 Task: Add an event with the title Team Building Workshop: Enhancing Team Communication and Collaboration, date '2024/05/05', time 8:00 AM to 10:00 AMand add a description: Participants will develop skills for effectively resolving conflicts and managing disagreements within the team. They will learn strategies for active listening, empathy, and finding mutually beneficial solutions to conflicts.Select event color  Peacock . Add location for the event as: Delhi, India, logged in from the account softage.4@softage.netand send the event invitation to softage.9@softage.net and softage.10@softage.net. Set a reminder for the event Every weekday(Monday to Friday)
Action: Mouse moved to (98, 118)
Screenshot: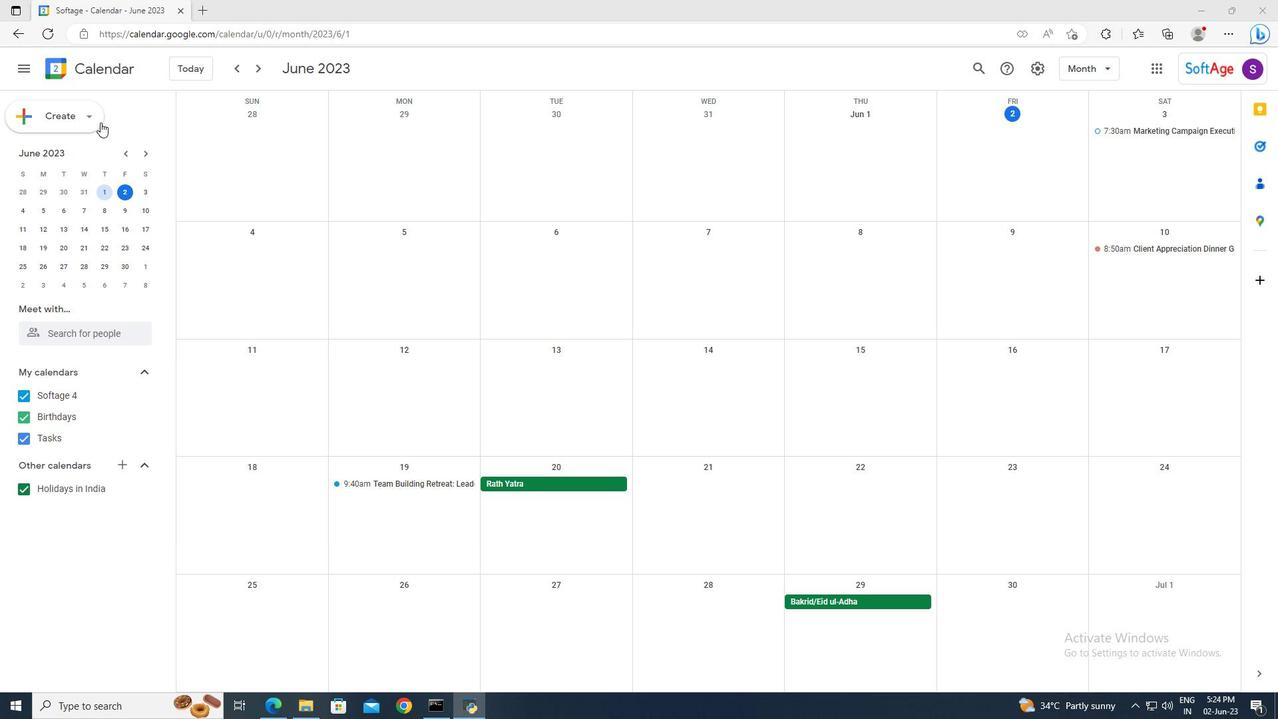 
Action: Mouse pressed left at (98, 118)
Screenshot: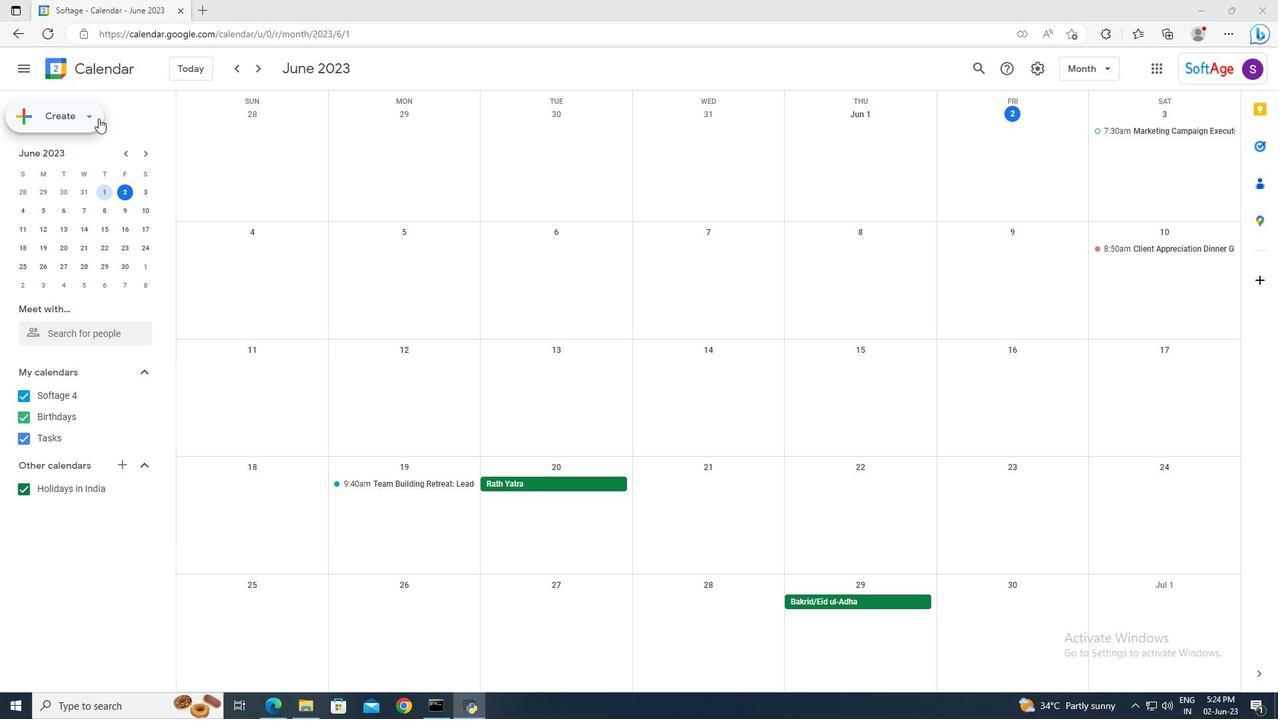 
Action: Mouse moved to (99, 151)
Screenshot: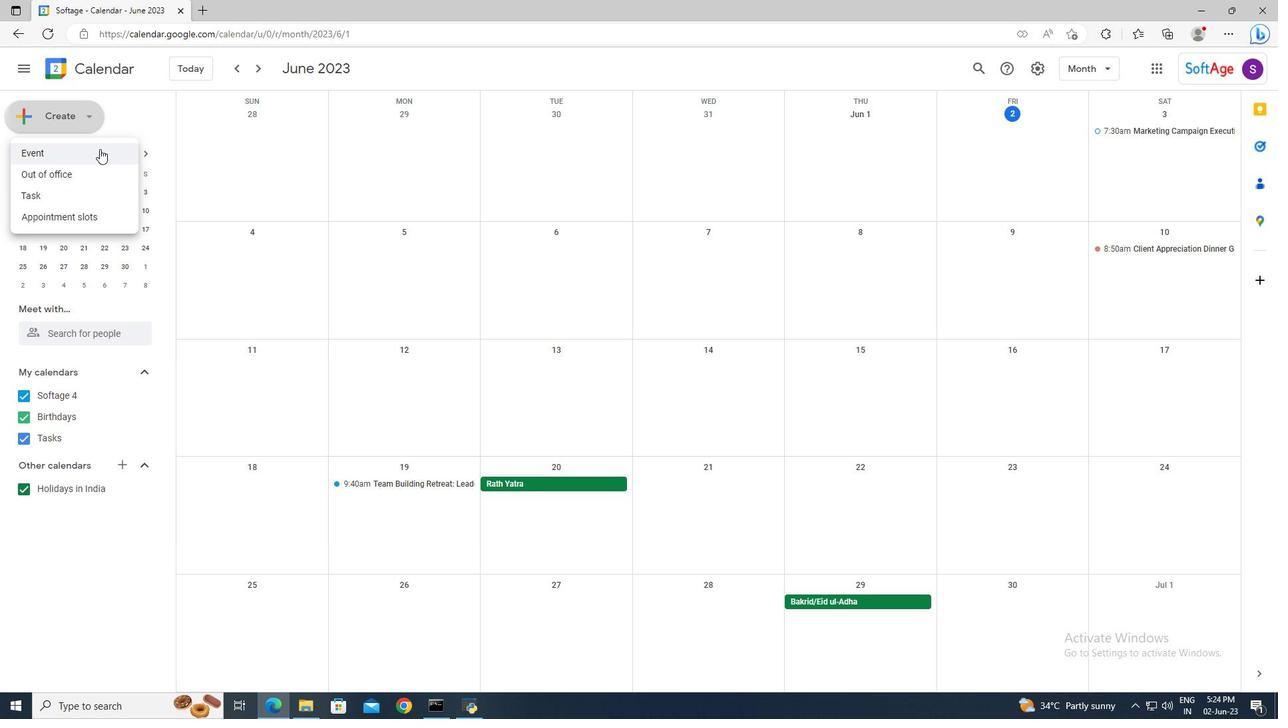 
Action: Mouse pressed left at (99, 151)
Screenshot: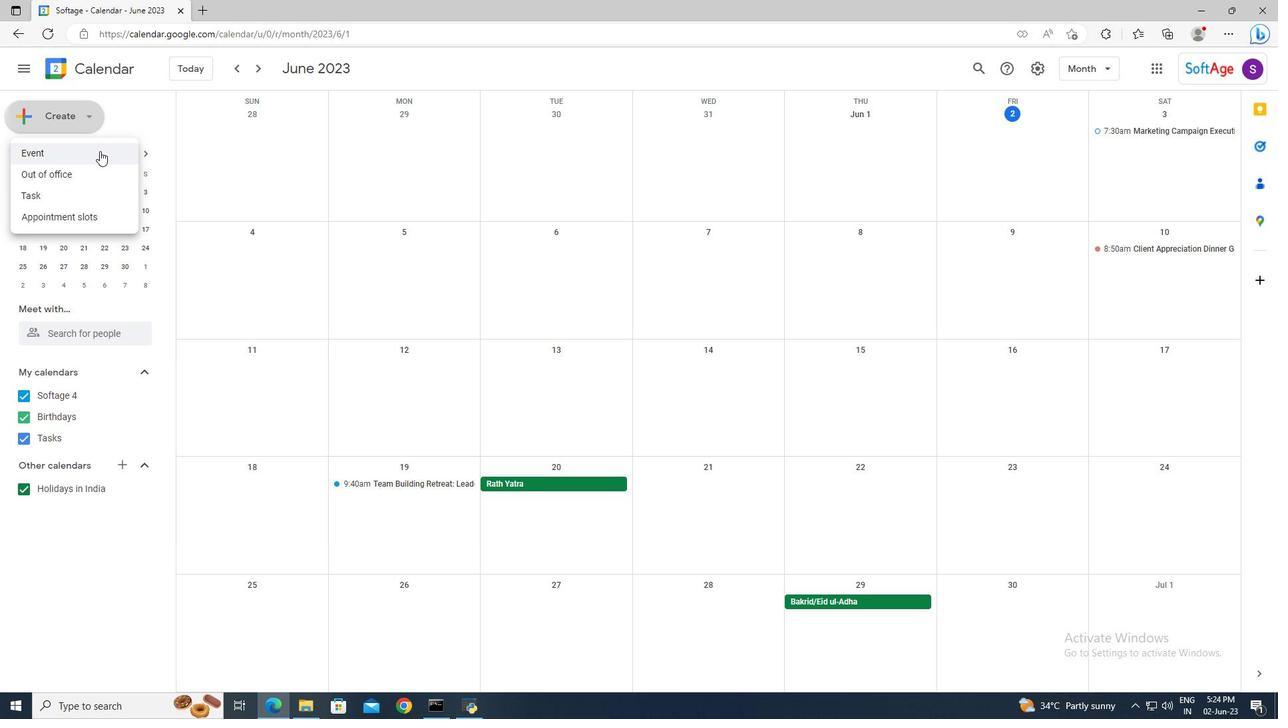 
Action: Mouse moved to (655, 447)
Screenshot: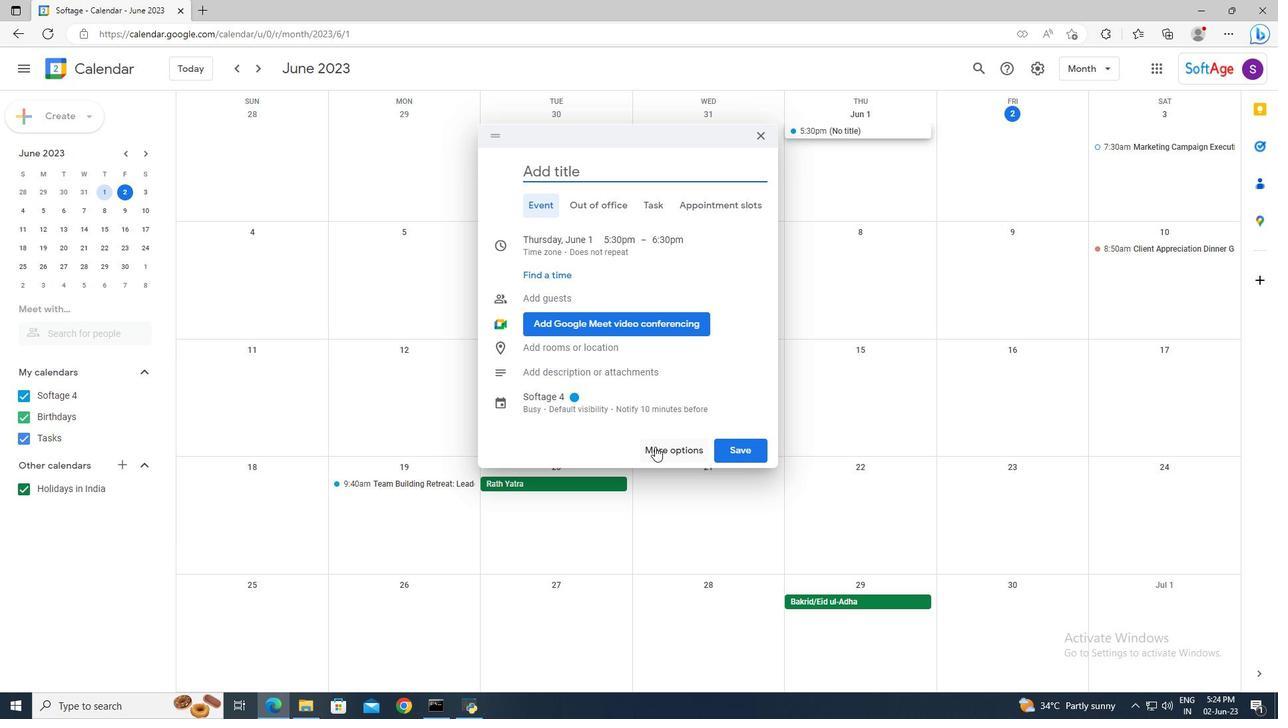 
Action: Mouse pressed left at (655, 447)
Screenshot: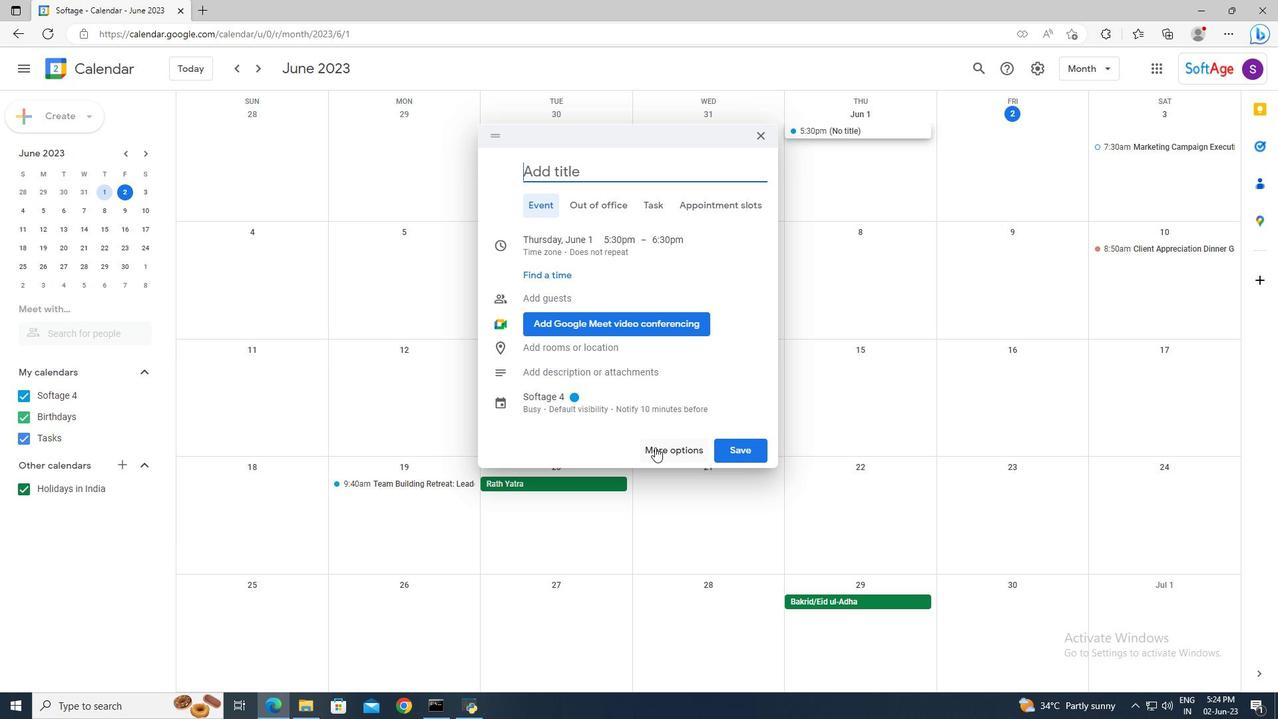 
Action: Mouse moved to (353, 82)
Screenshot: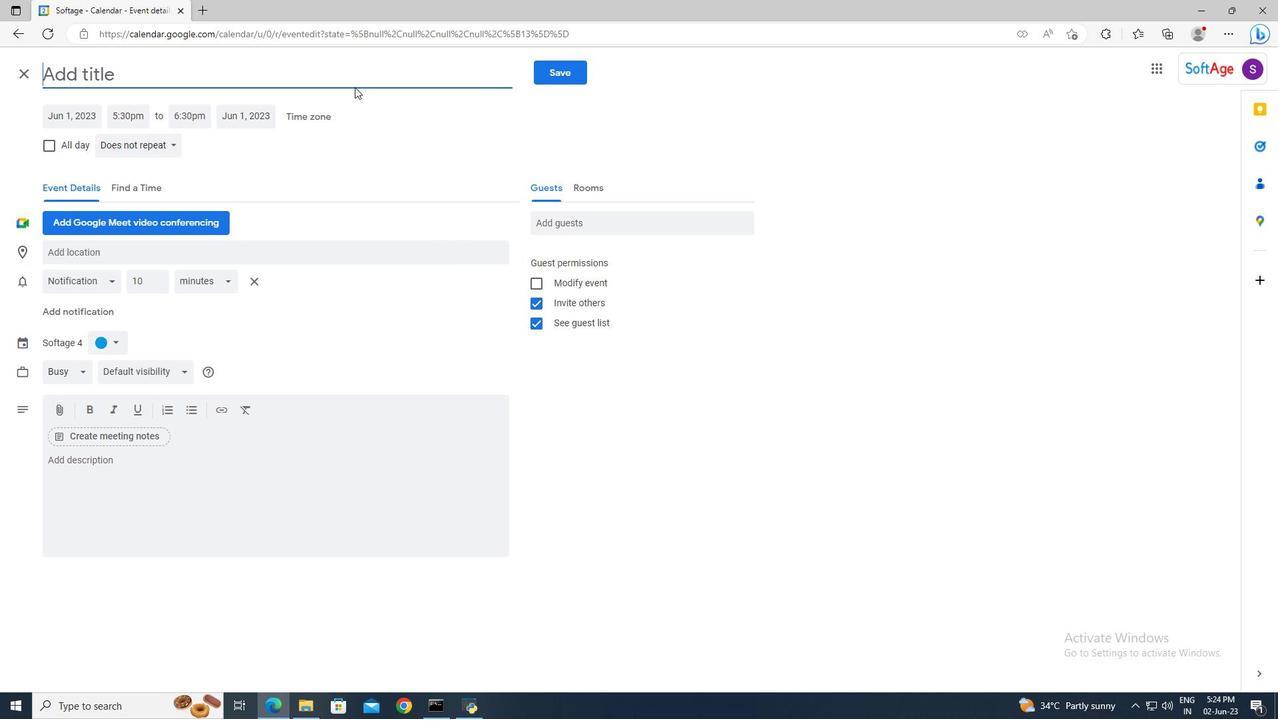 
Action: Mouse pressed left at (353, 82)
Screenshot: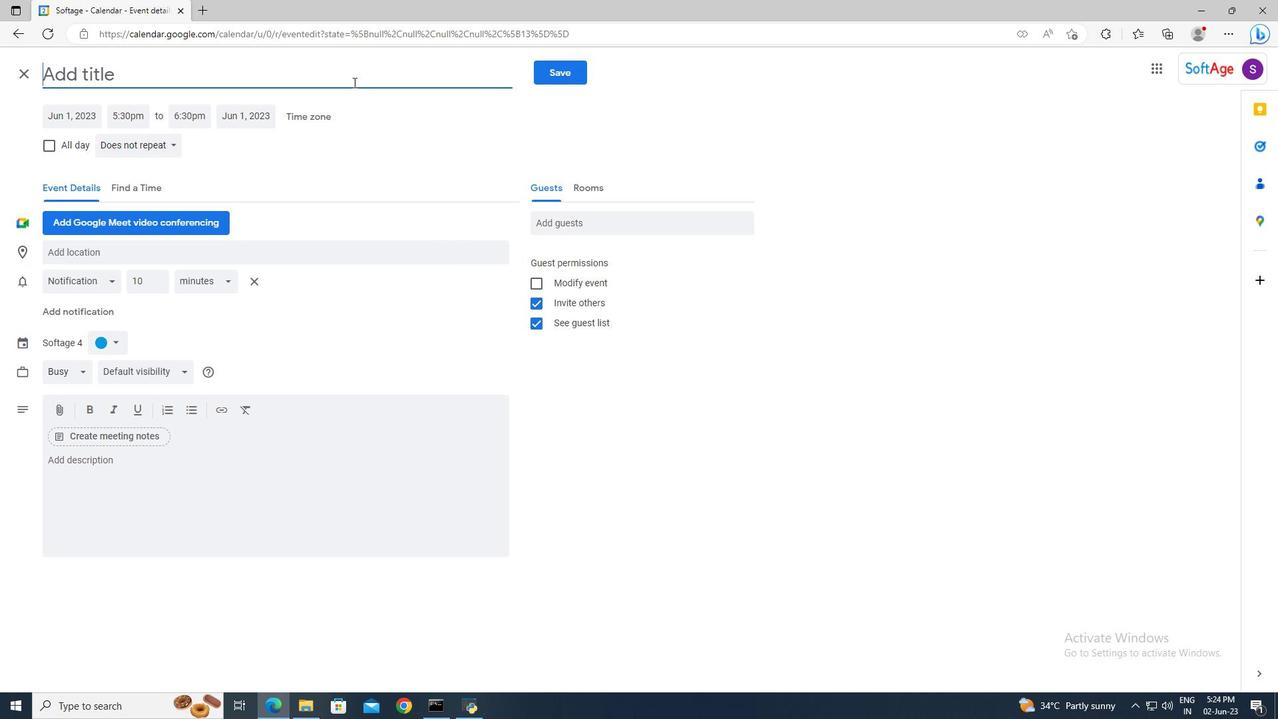 
Action: Mouse moved to (353, 81)
Screenshot: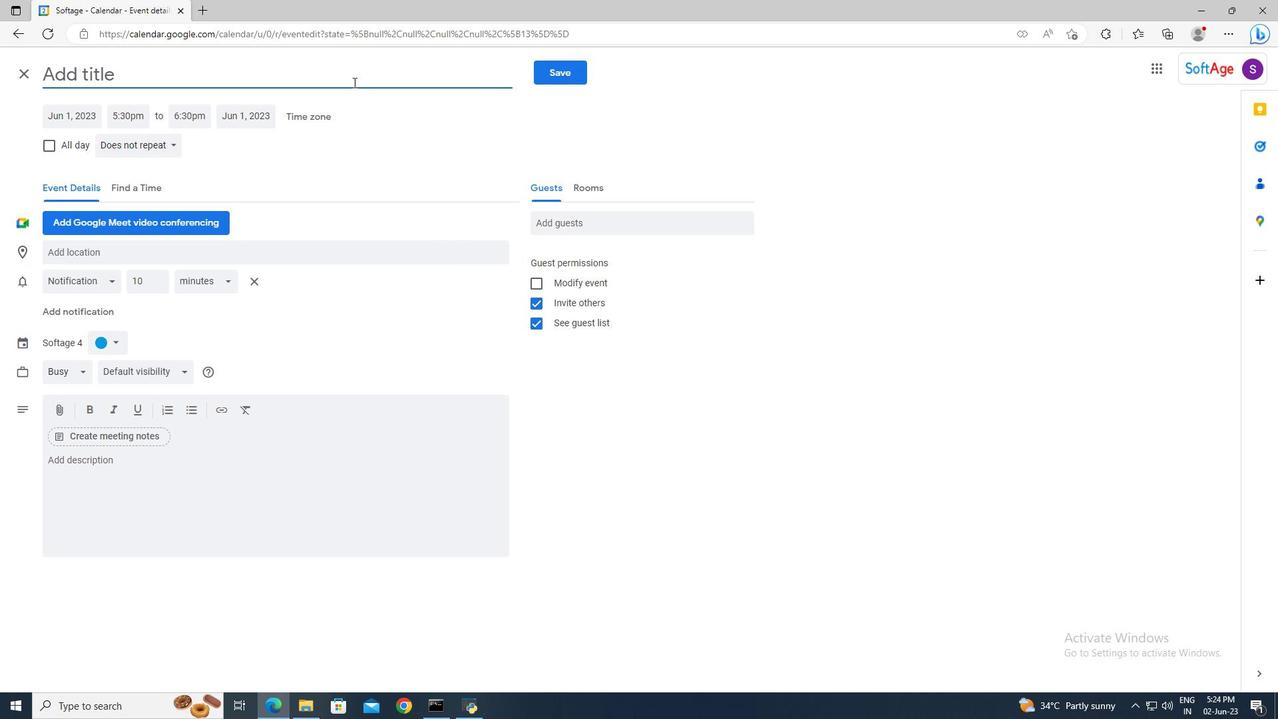 
Action: Key pressed <Key.shift>Team<Key.space><Key.shift>Building<Key.space><Key.shift_r>Workshop<Key.shift>:<Key.space><Key.shift>Enhancing<Key.space><Key.shift>Team<Key.space><Key.shift>Communication<Key.space>and<Key.space><Key.shift>Collaboration
Screenshot: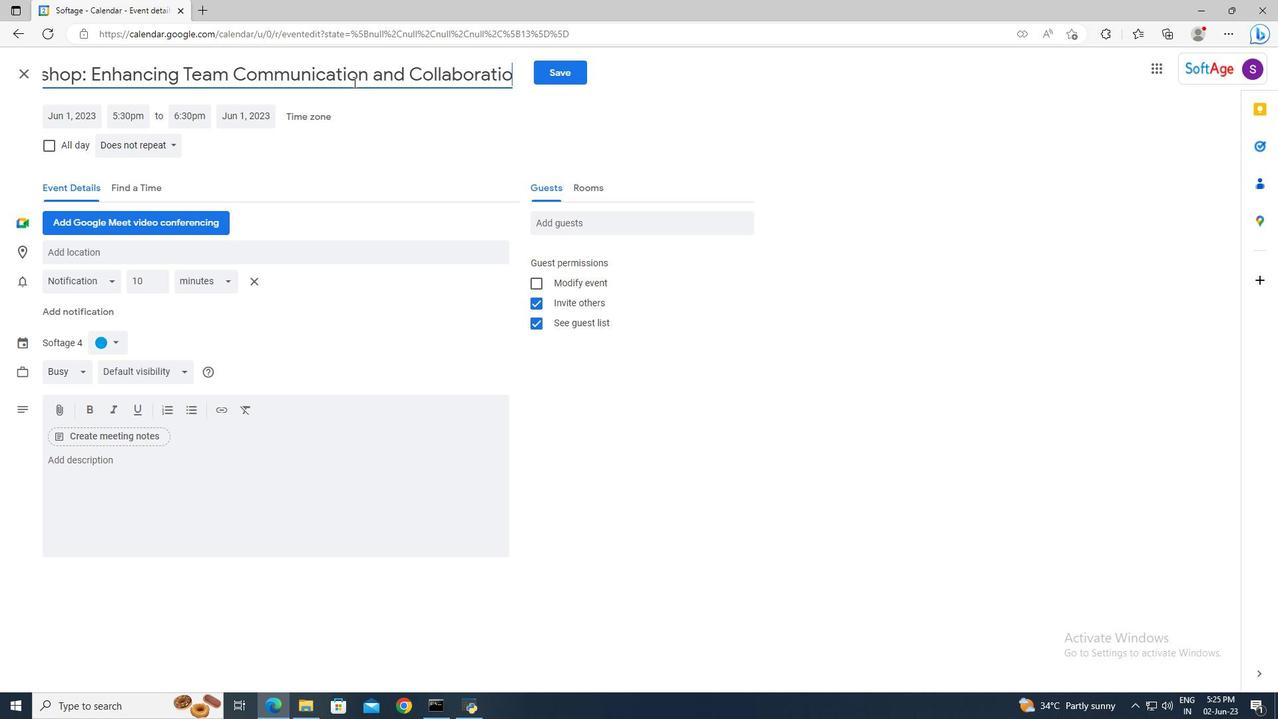 
Action: Mouse moved to (90, 112)
Screenshot: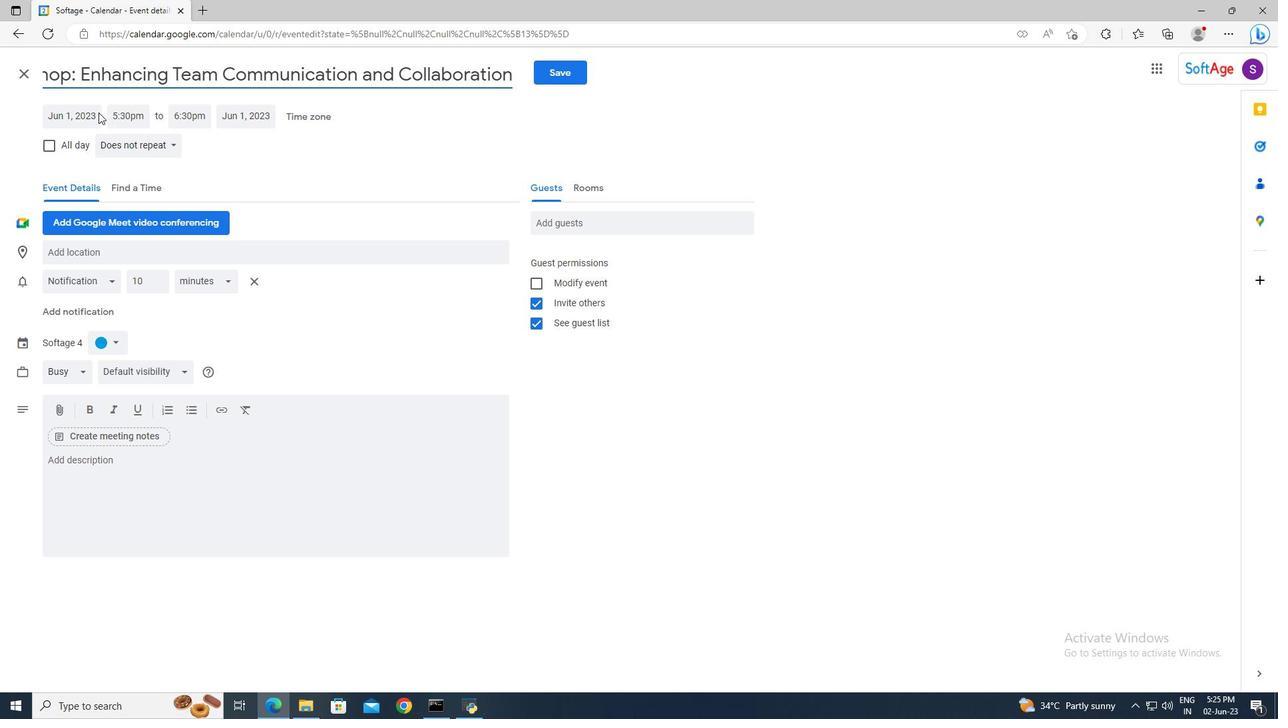 
Action: Mouse pressed left at (90, 112)
Screenshot: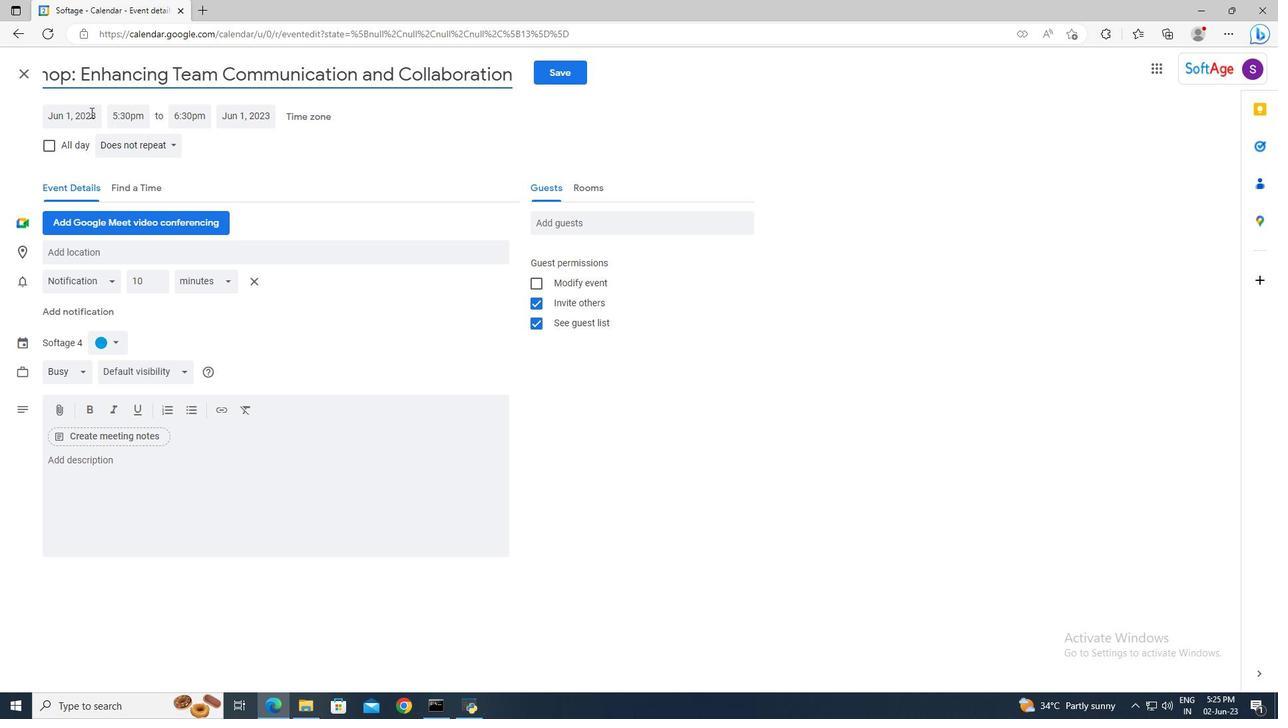 
Action: Mouse moved to (205, 143)
Screenshot: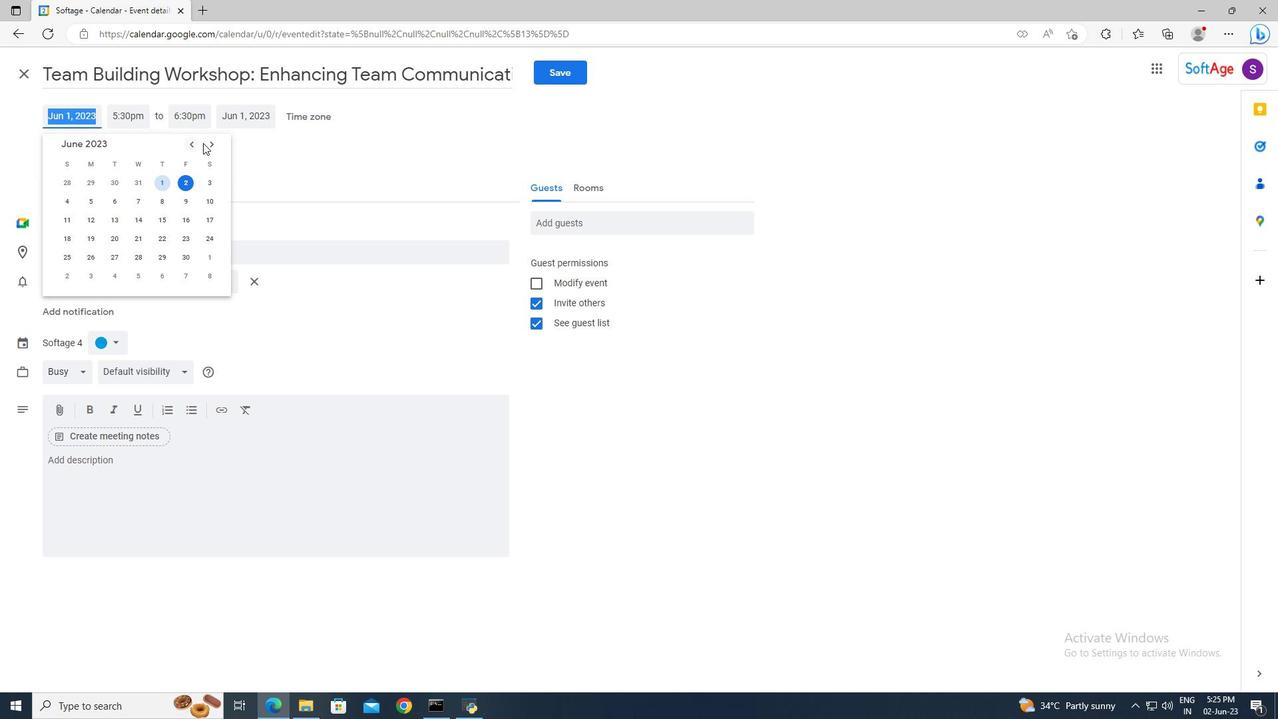 
Action: Mouse pressed left at (205, 143)
Screenshot: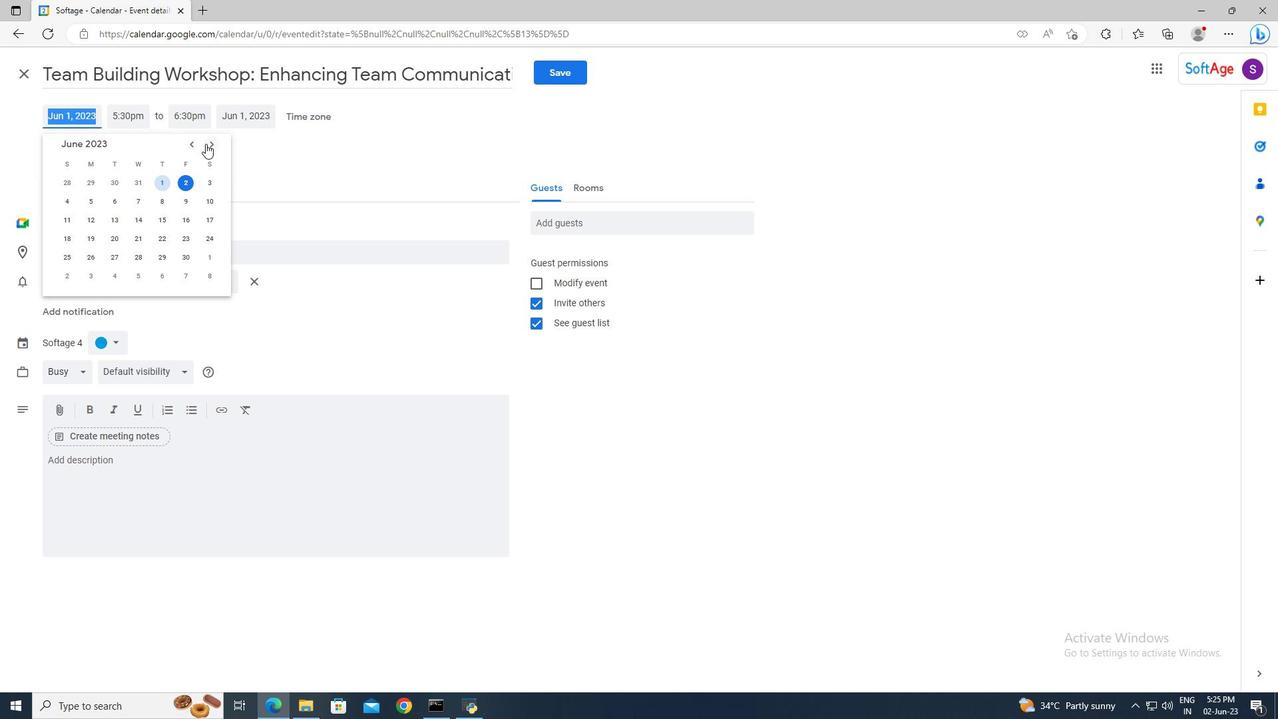 
Action: Mouse pressed left at (205, 143)
Screenshot: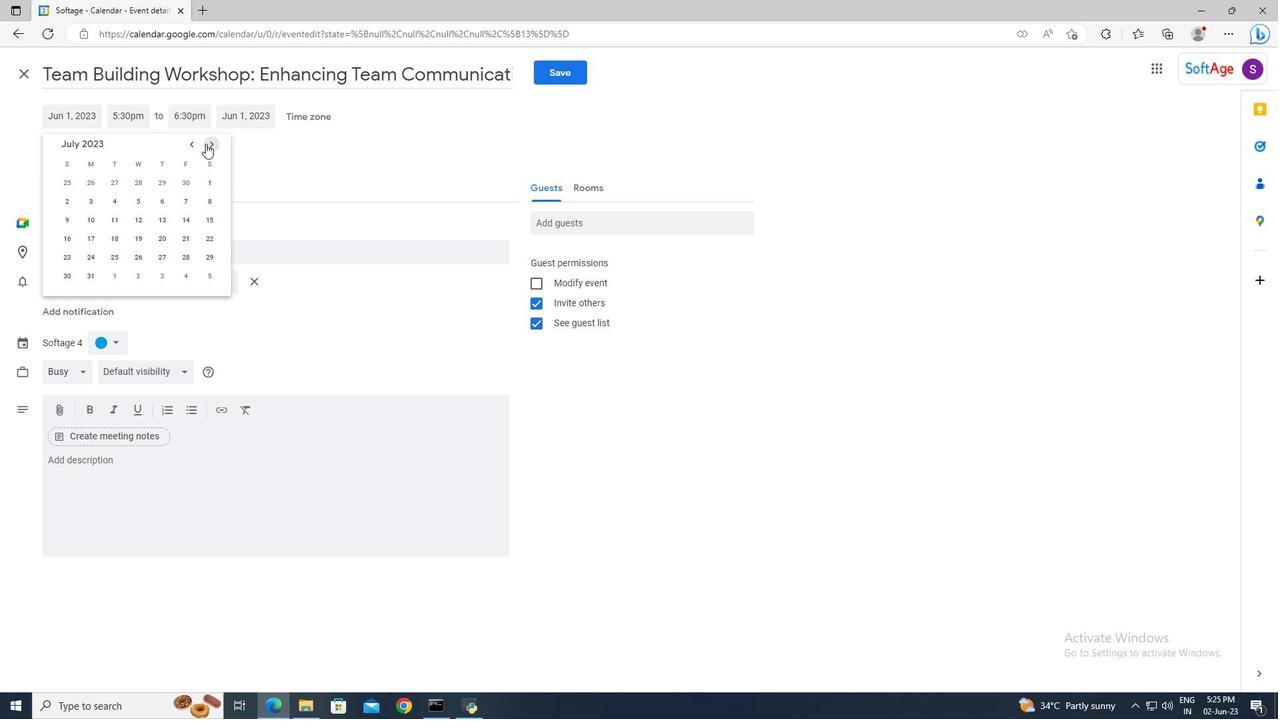 
Action: Mouse pressed left at (205, 143)
Screenshot: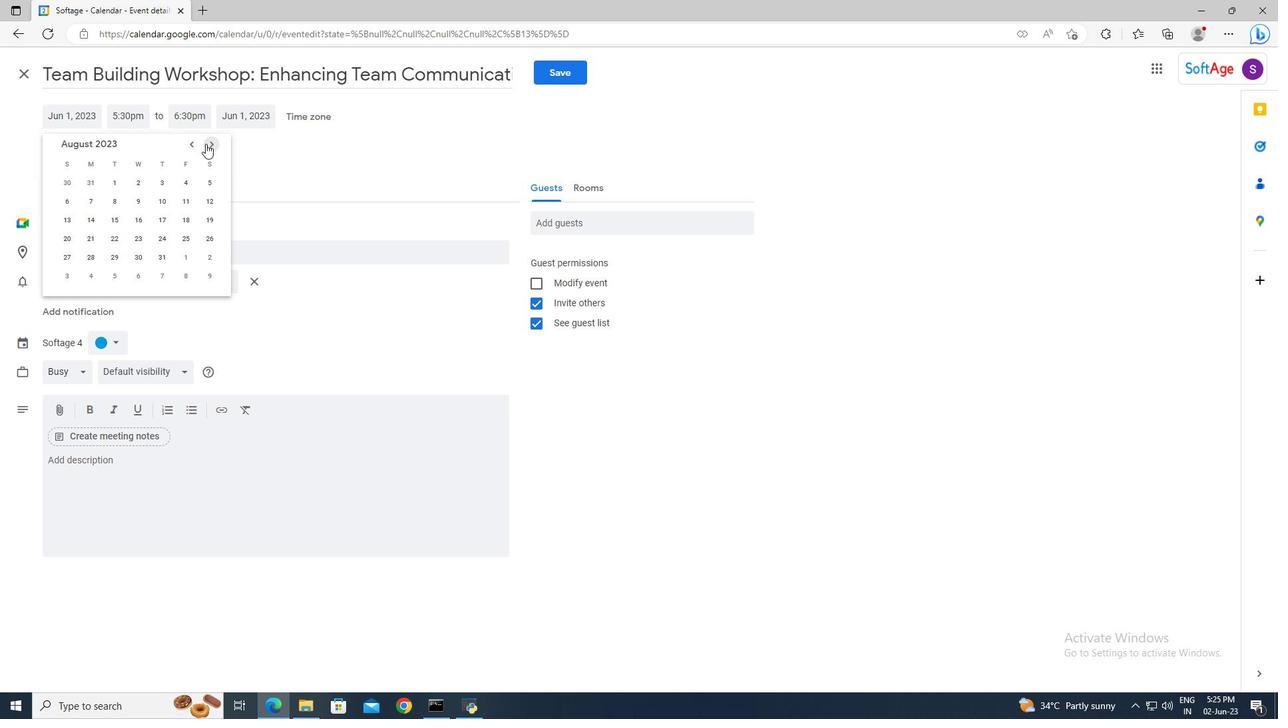 
Action: Mouse pressed left at (205, 143)
Screenshot: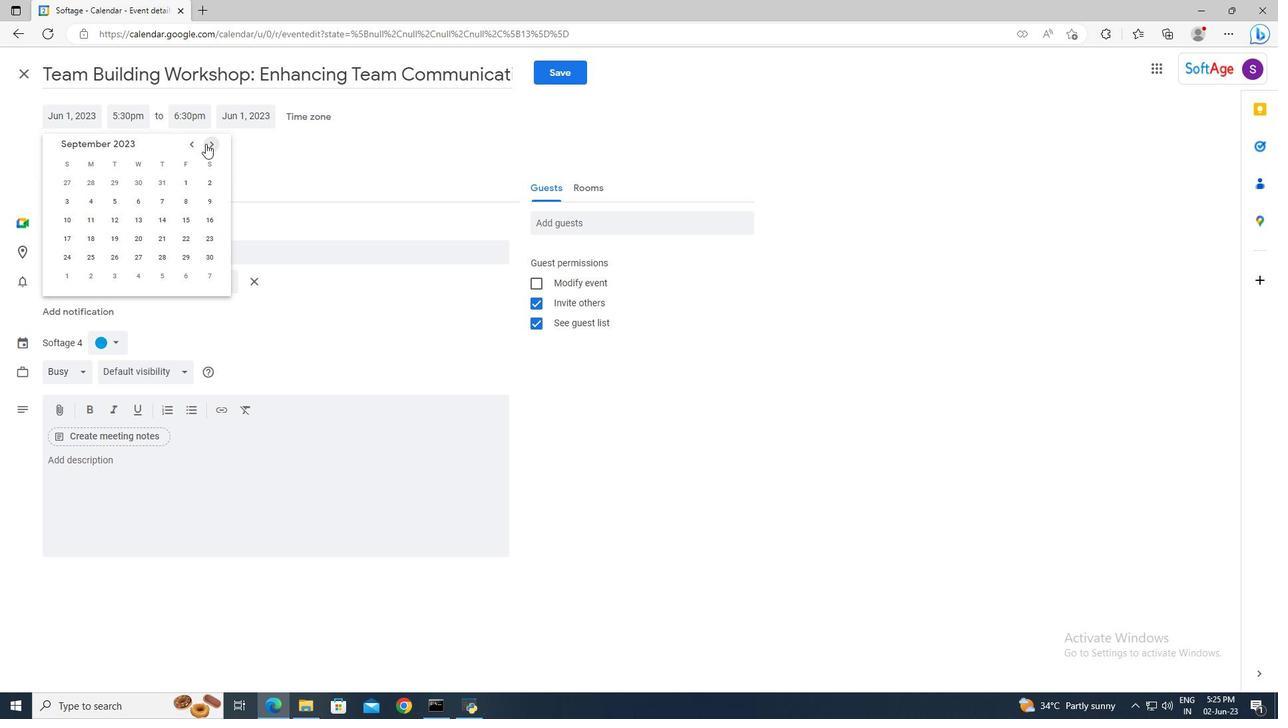 
Action: Mouse pressed left at (205, 143)
Screenshot: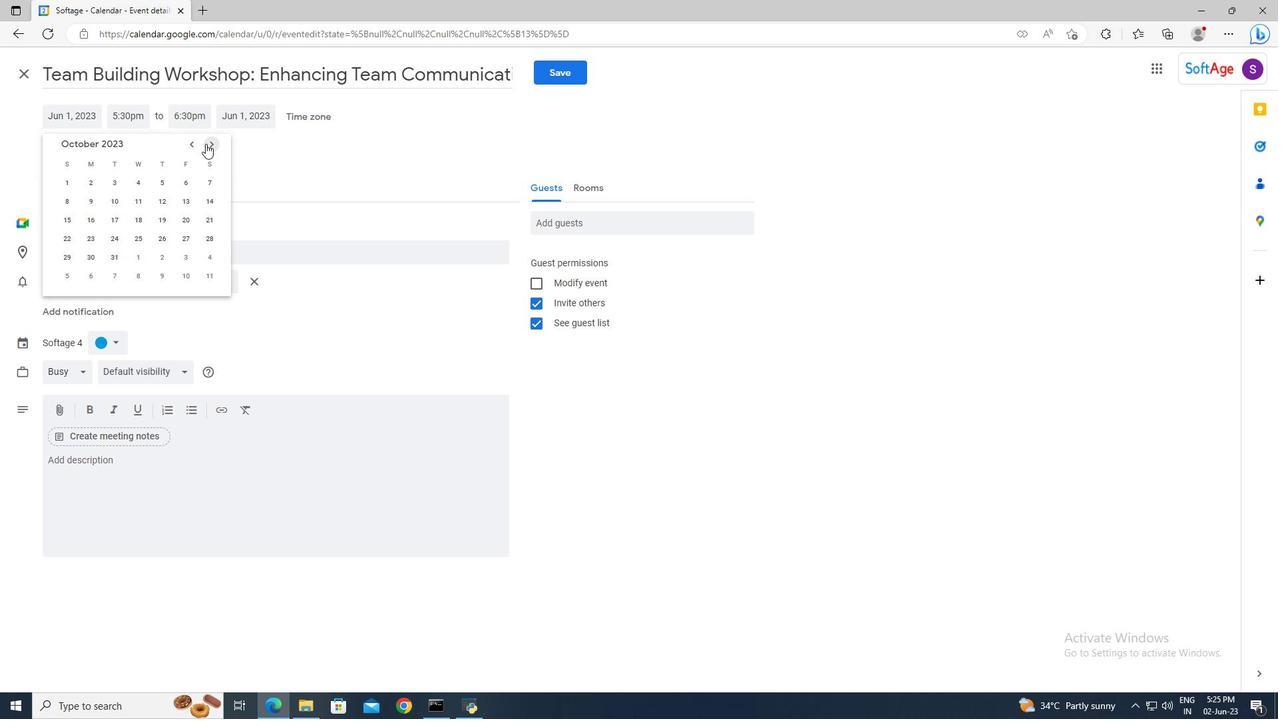 
Action: Mouse pressed left at (205, 143)
Screenshot: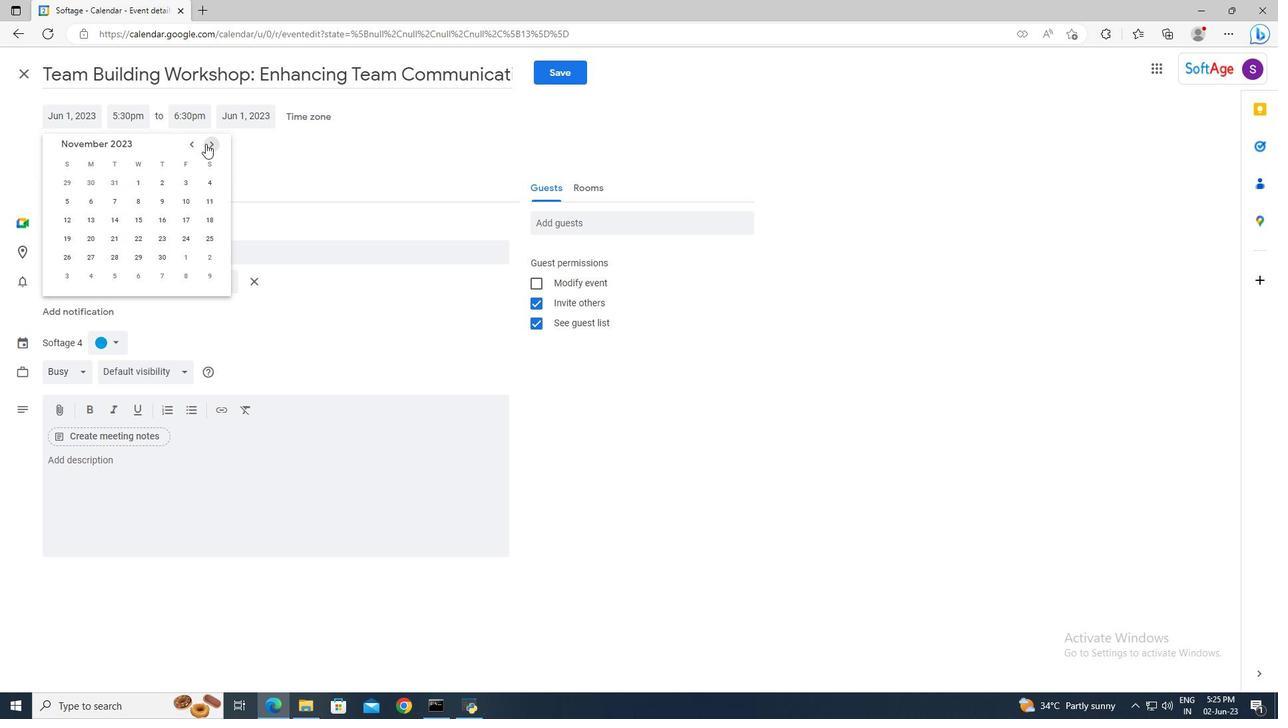 
Action: Mouse pressed left at (205, 143)
Screenshot: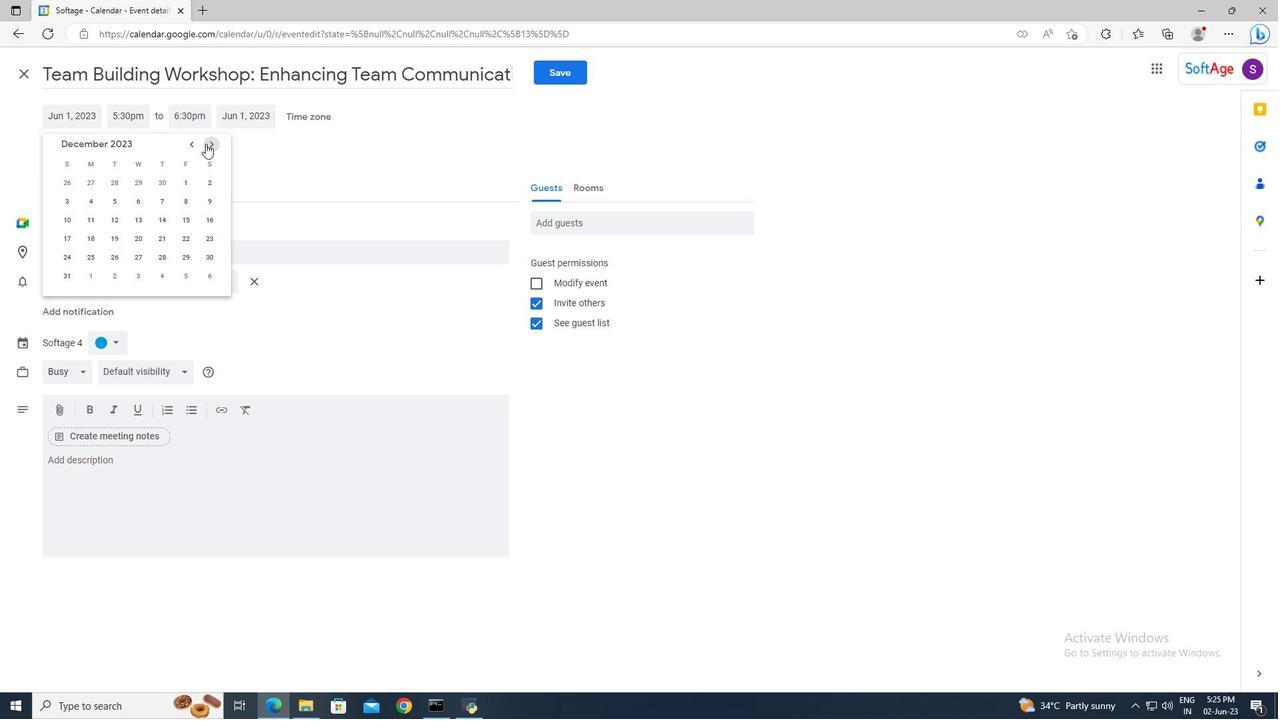 
Action: Mouse pressed left at (205, 143)
Screenshot: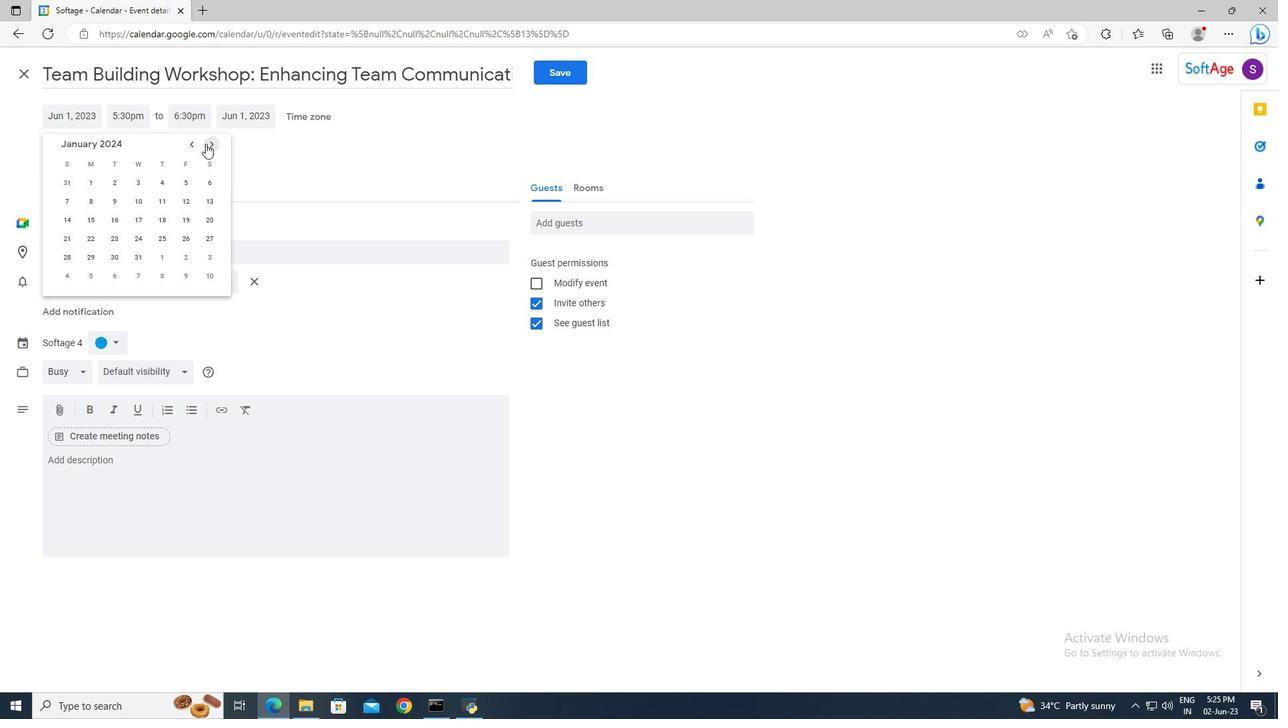
Action: Mouse pressed left at (205, 143)
Screenshot: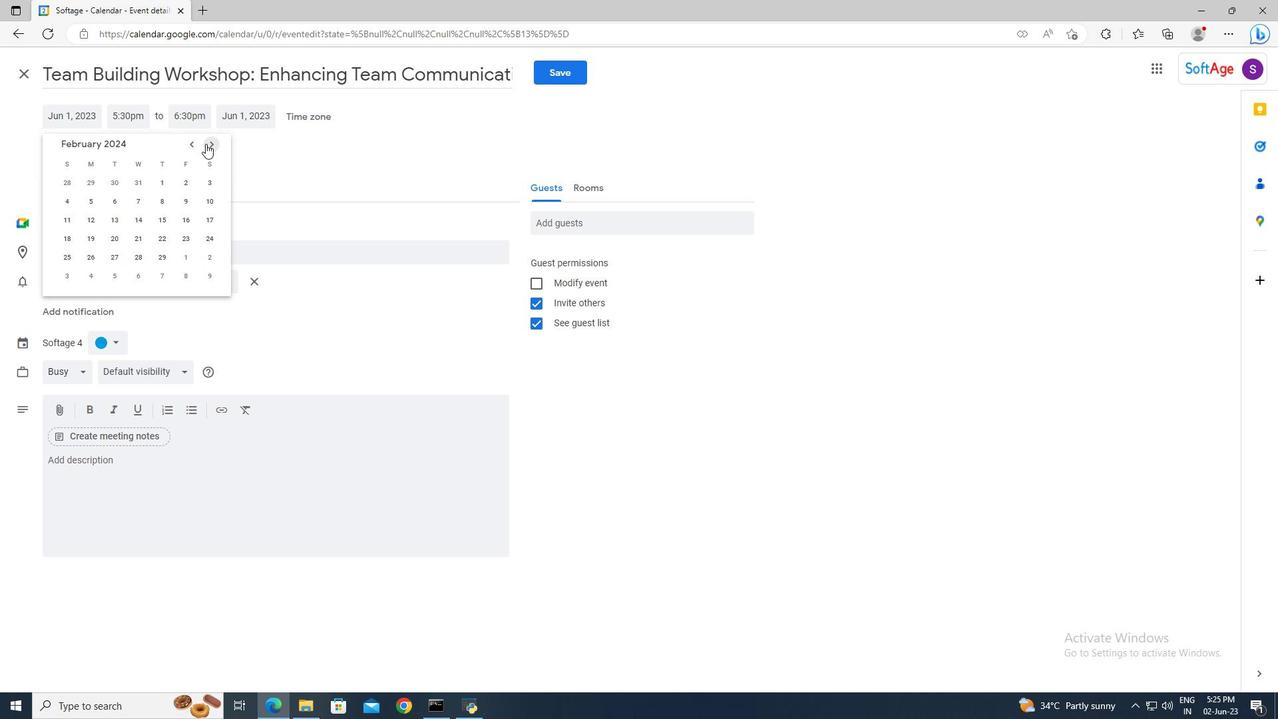 
Action: Mouse pressed left at (205, 143)
Screenshot: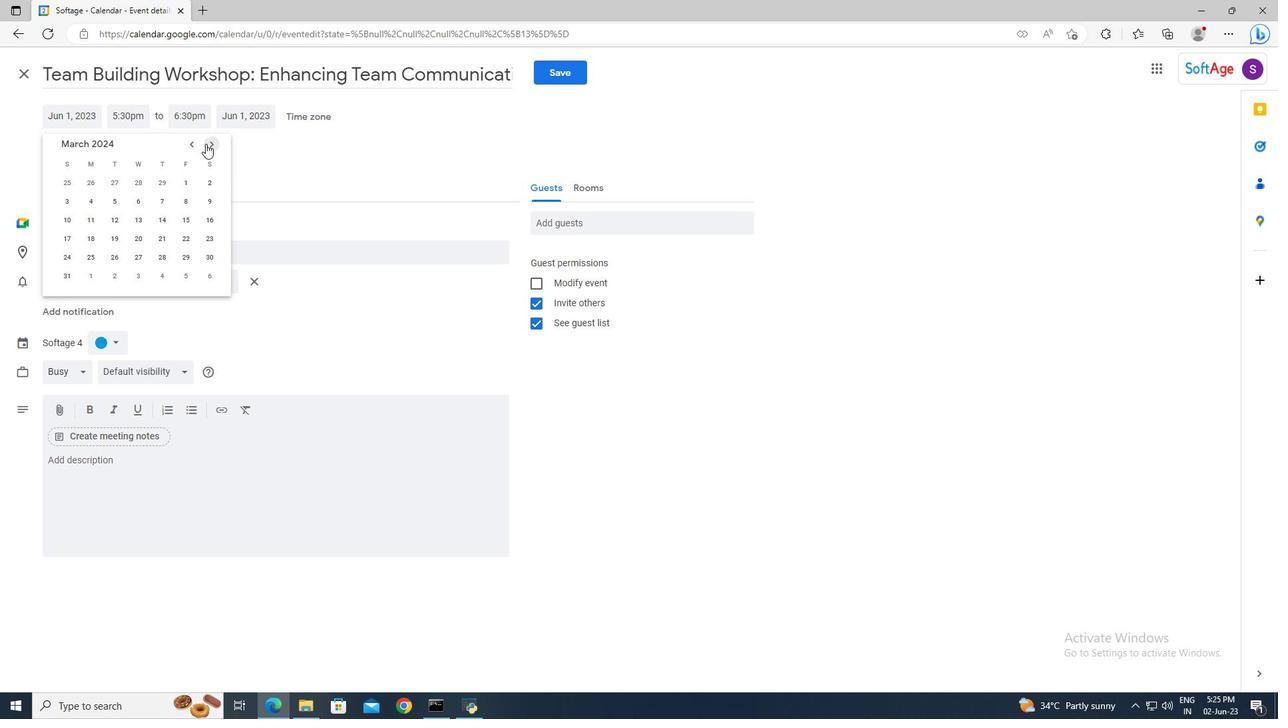 
Action: Mouse pressed left at (205, 143)
Screenshot: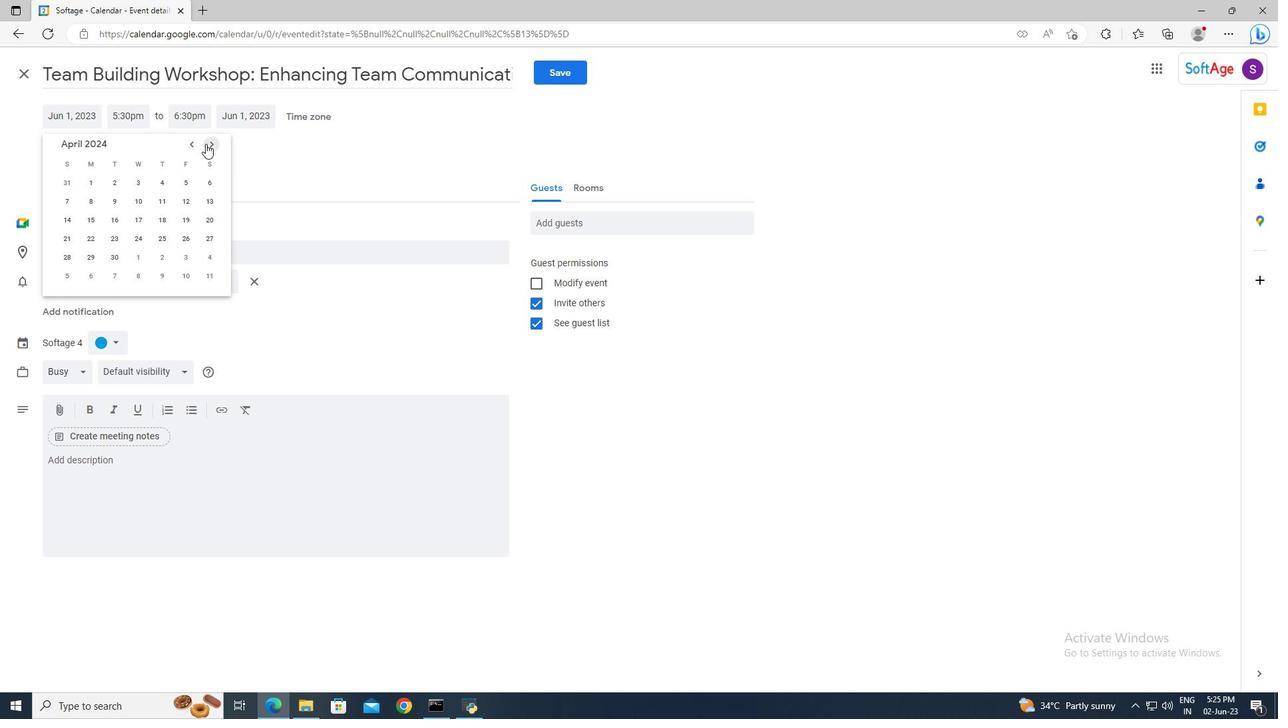 
Action: Mouse moved to (69, 197)
Screenshot: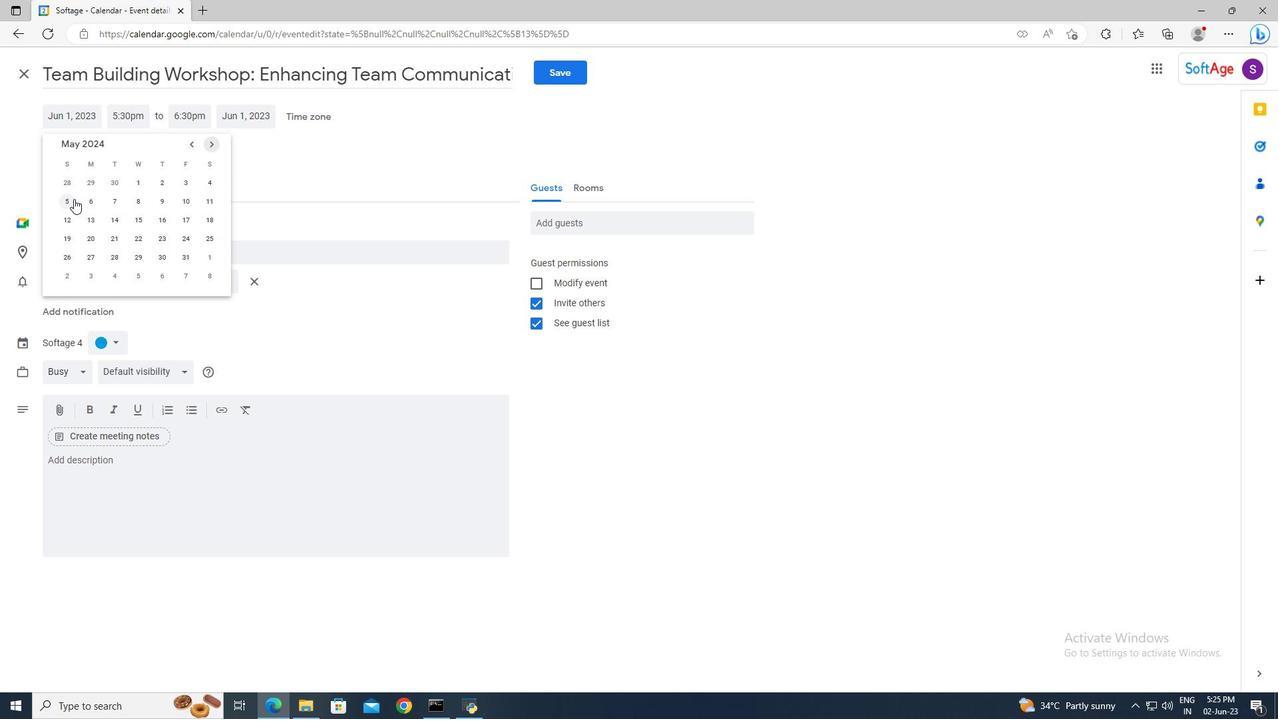 
Action: Mouse pressed left at (69, 197)
Screenshot: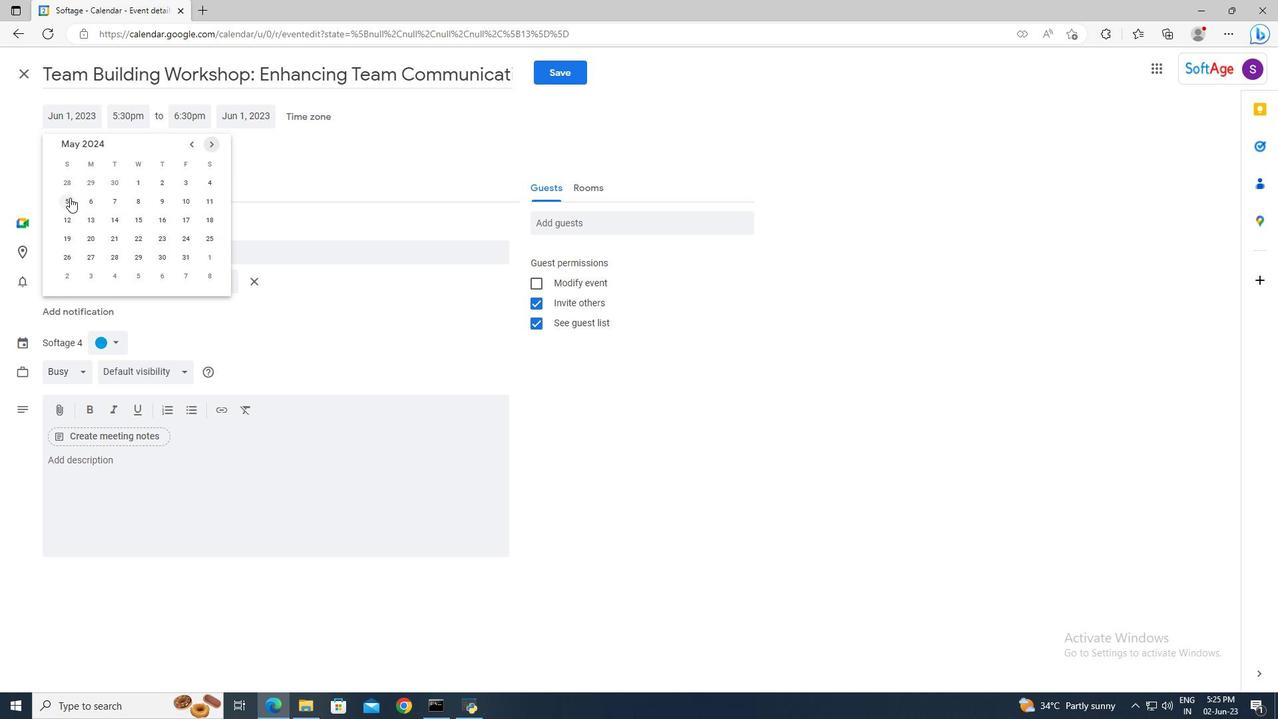 
Action: Mouse moved to (115, 115)
Screenshot: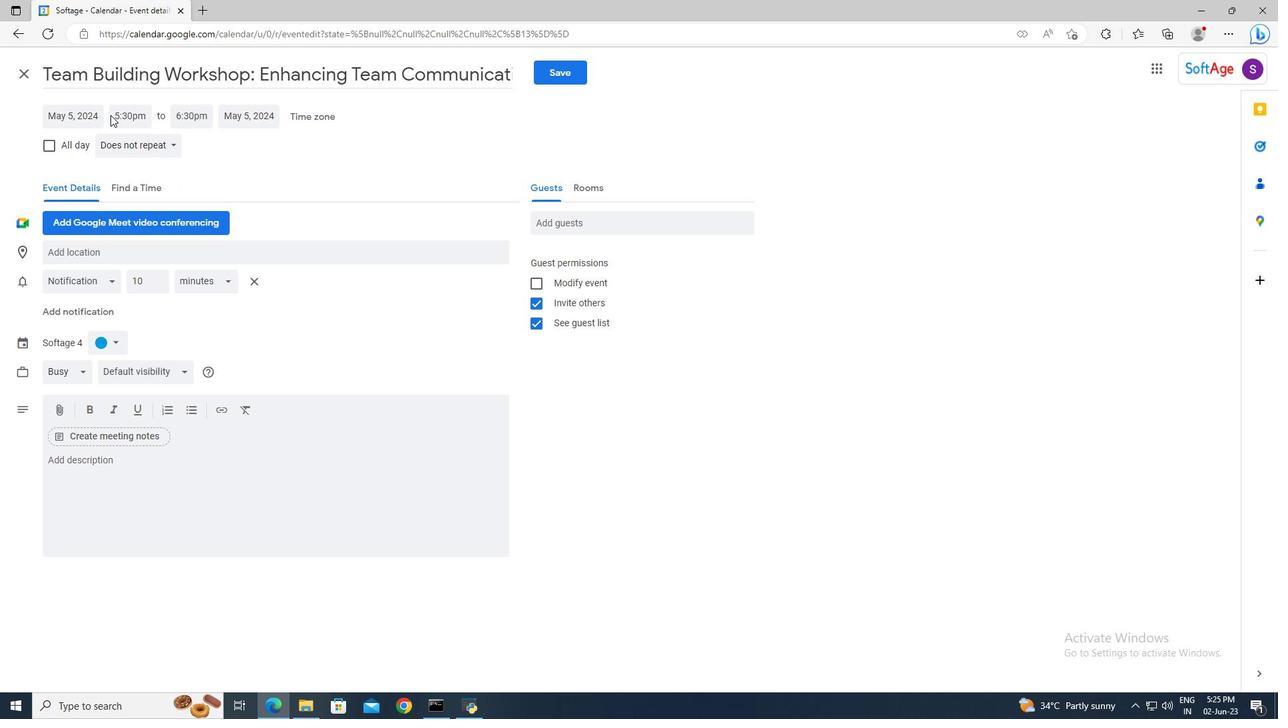 
Action: Mouse pressed left at (115, 115)
Screenshot: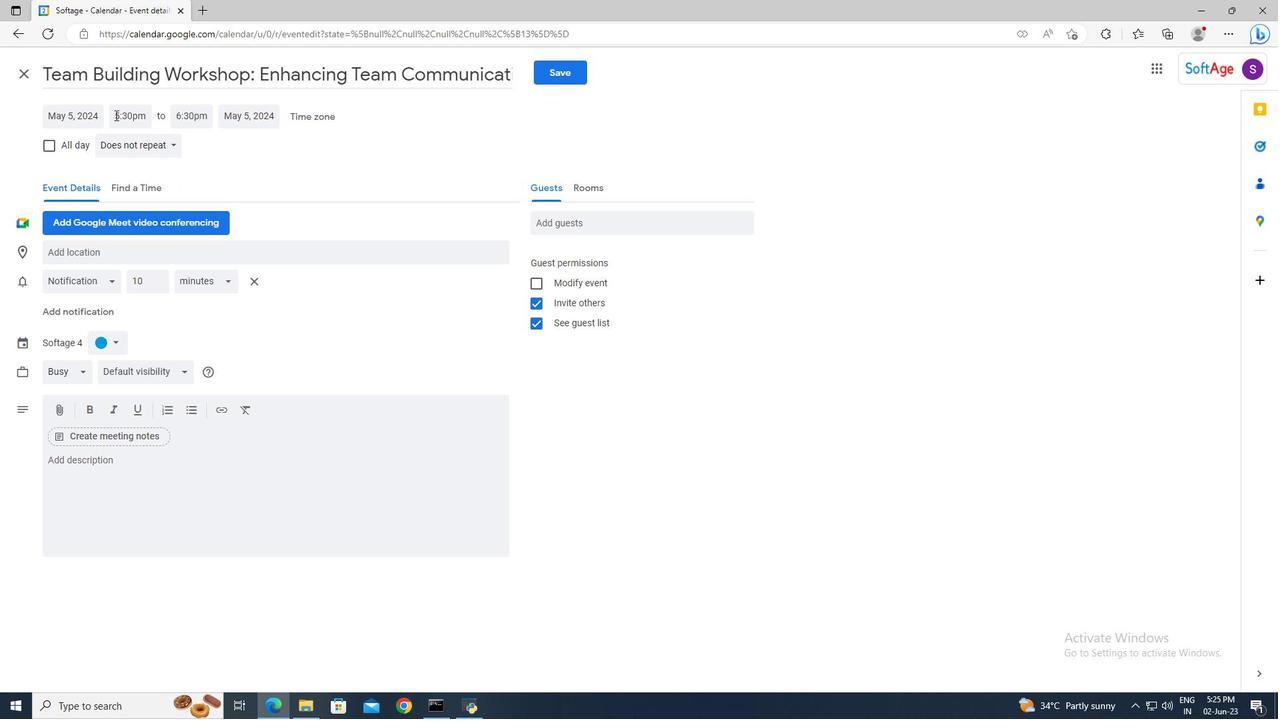 
Action: Key pressed 8<Key.shift>:00am<Key.enter><Key.tab>10<Key.shift>:00<Key.enter>
Screenshot: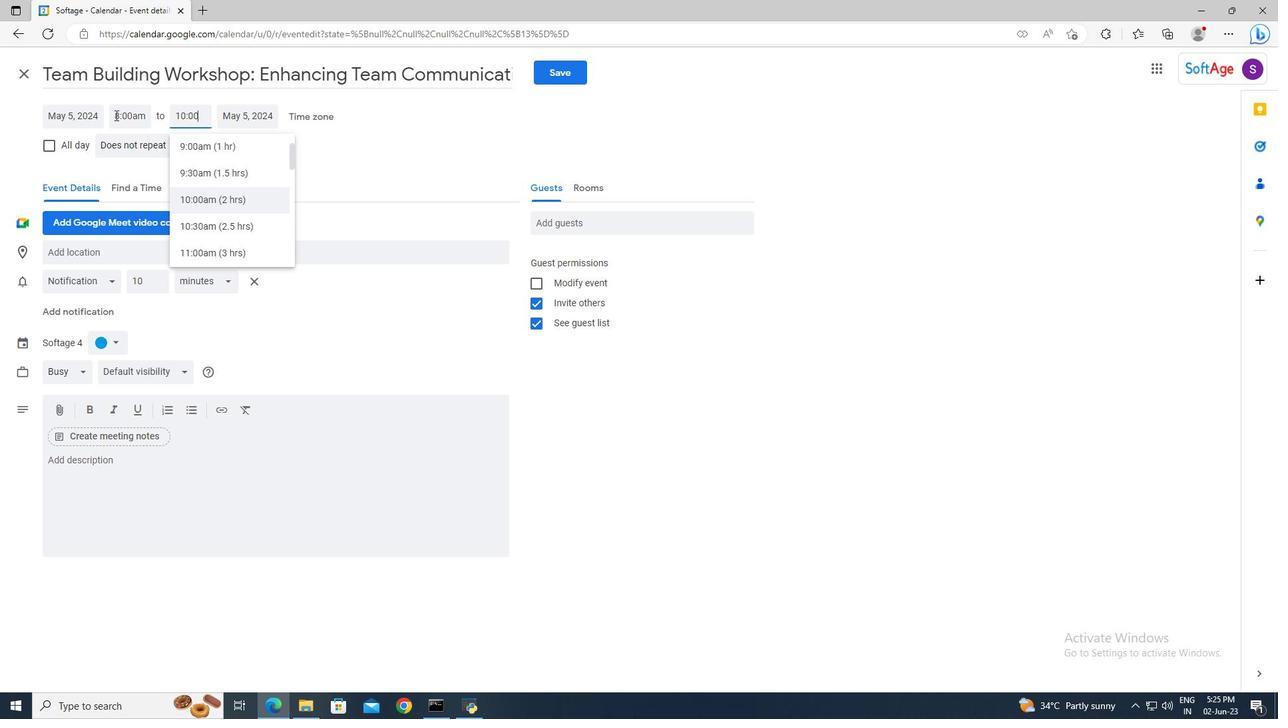 
Action: Mouse moved to (134, 469)
Screenshot: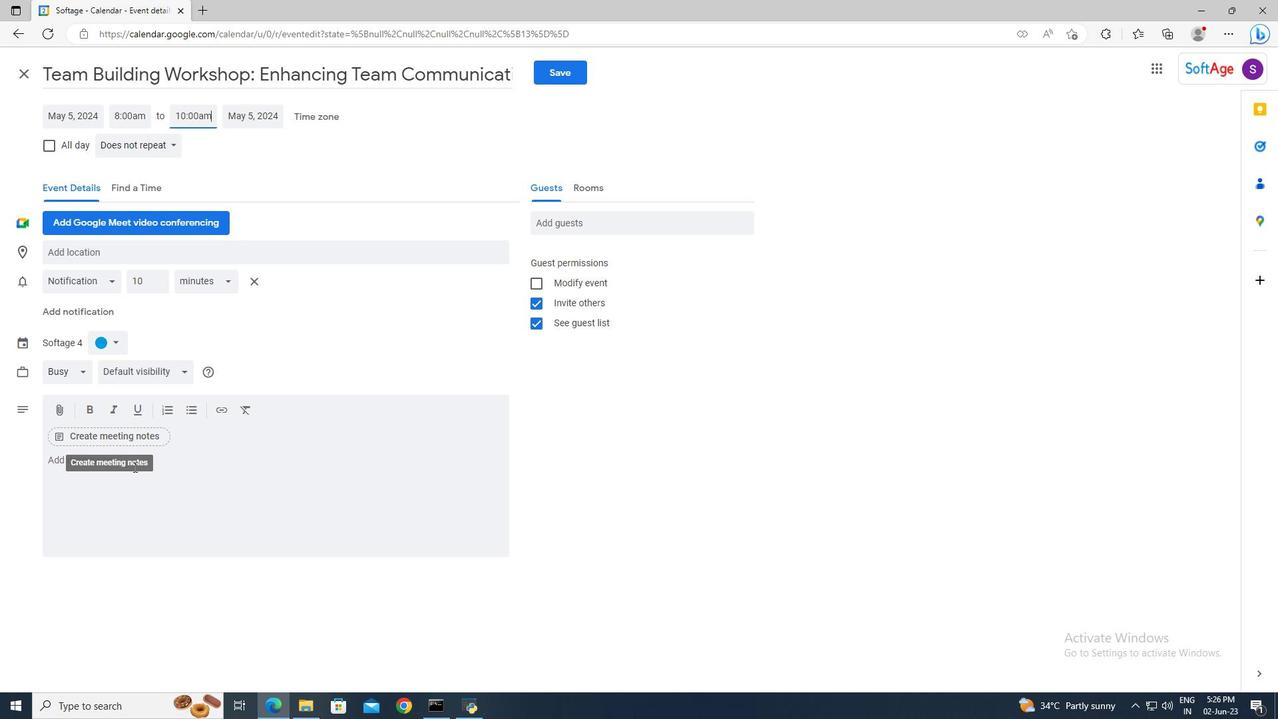 
Action: Mouse pressed left at (134, 469)
Screenshot: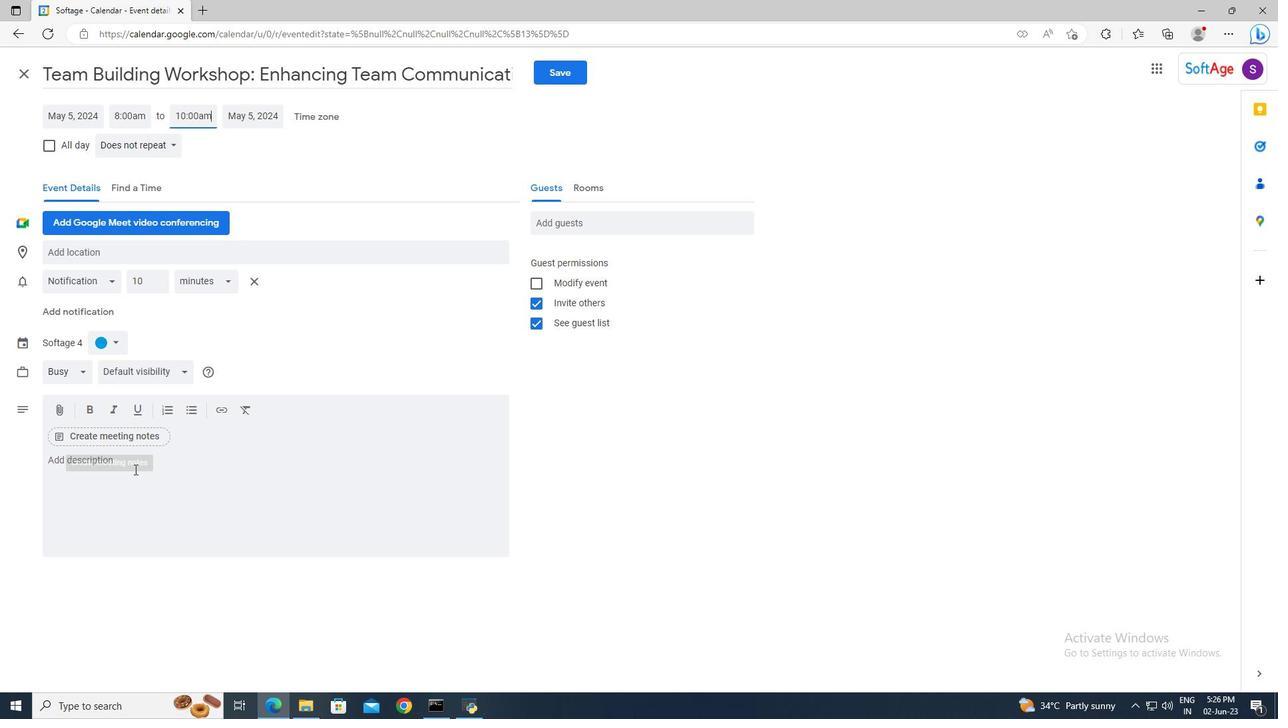 
Action: Key pressed <Key.shift>Participants<Key.space>will<Key.space>develop<Key.space>skills<Key.space>for<Key.space>effectively<Key.space>resolving<Key.space>conflicts<Key.space>and<Key.space>managing<Key.space>disagreemn<Key.backspace>ents<Key.space>within<Key.space>the<Key.space>team.<Key.space><Key.shift>They<Key.space>will<Key.space>learn<Key.space>strategies<Key.space>for<Key.space>active<Key.space>listening,<Key.space>empathy,<Key.space>and<Key.space>finding<Key.space>mutually<Key.space>beneficial<Key.space>solutions<Key.space>to<Key.space>conflicts.
Screenshot: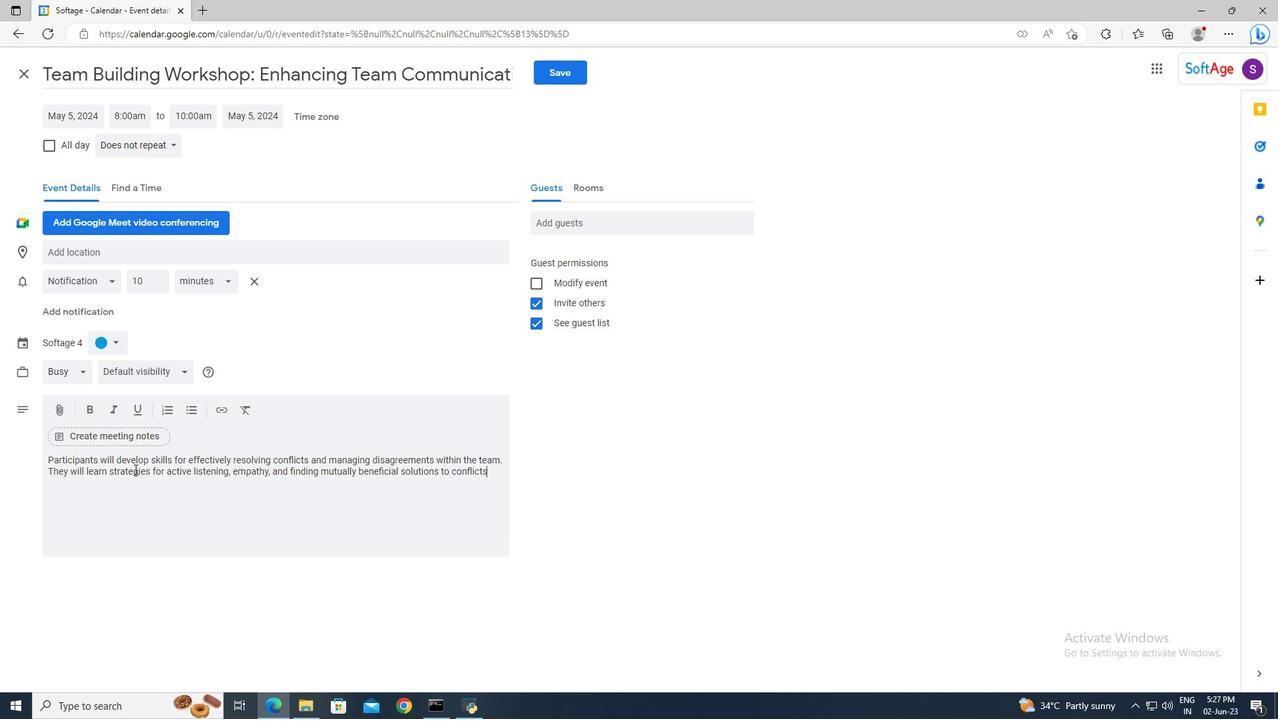 
Action: Mouse moved to (119, 344)
Screenshot: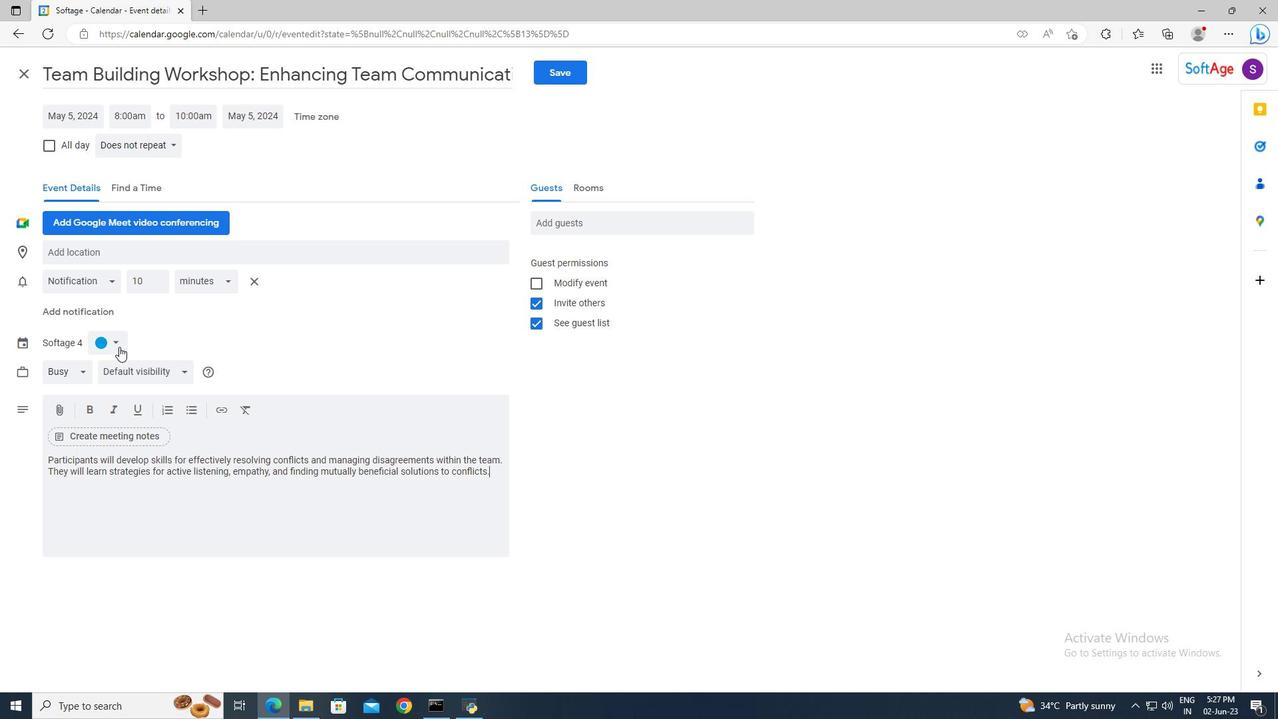 
Action: Mouse pressed left at (119, 344)
Screenshot: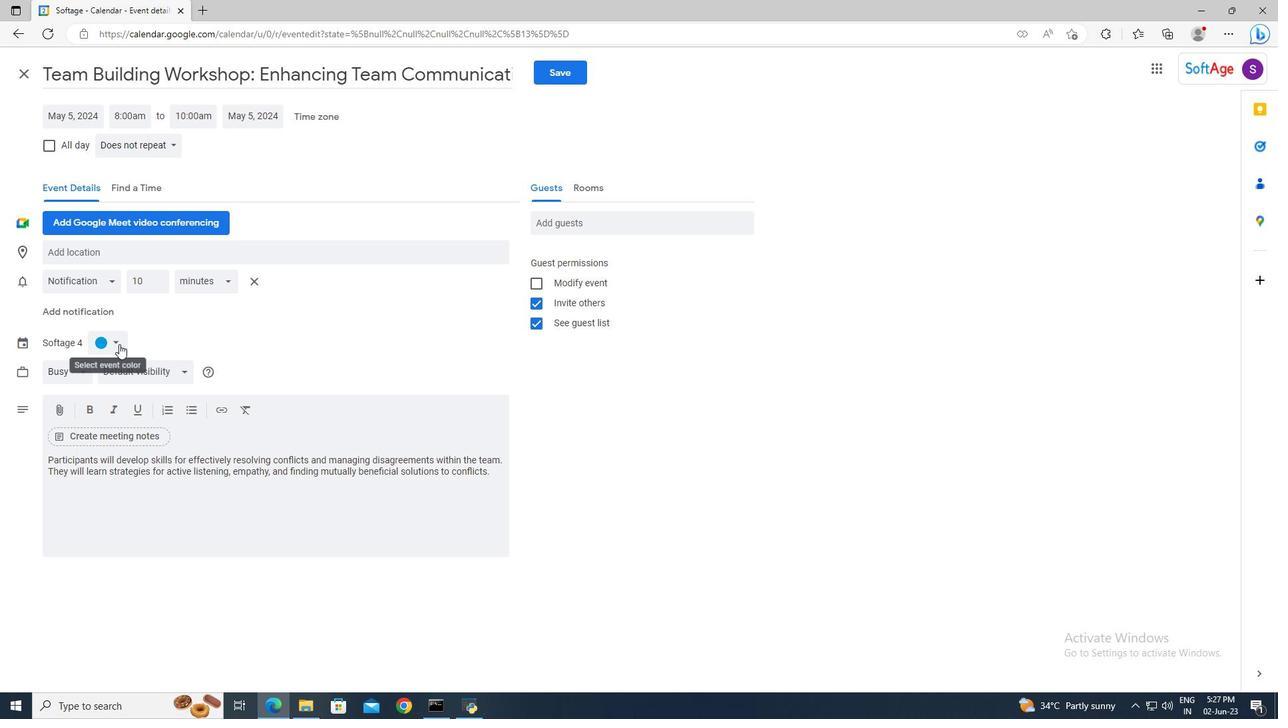
Action: Mouse moved to (104, 393)
Screenshot: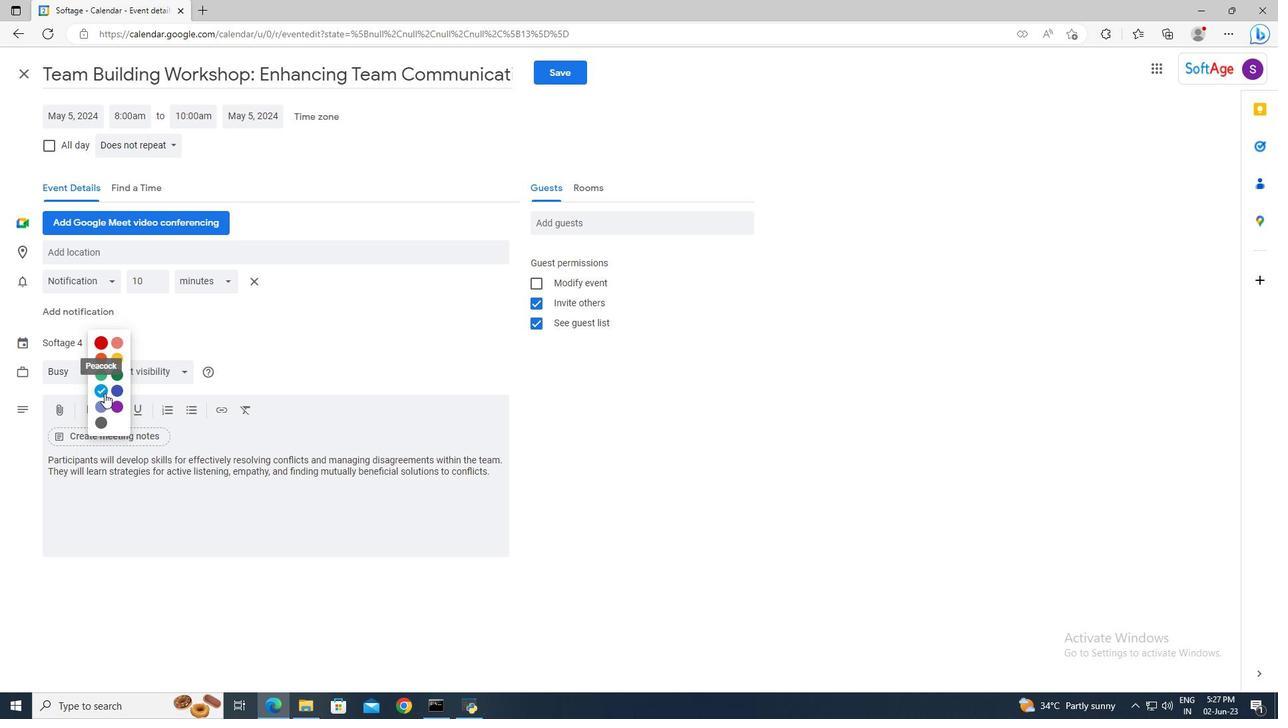 
Action: Mouse pressed left at (104, 393)
Screenshot: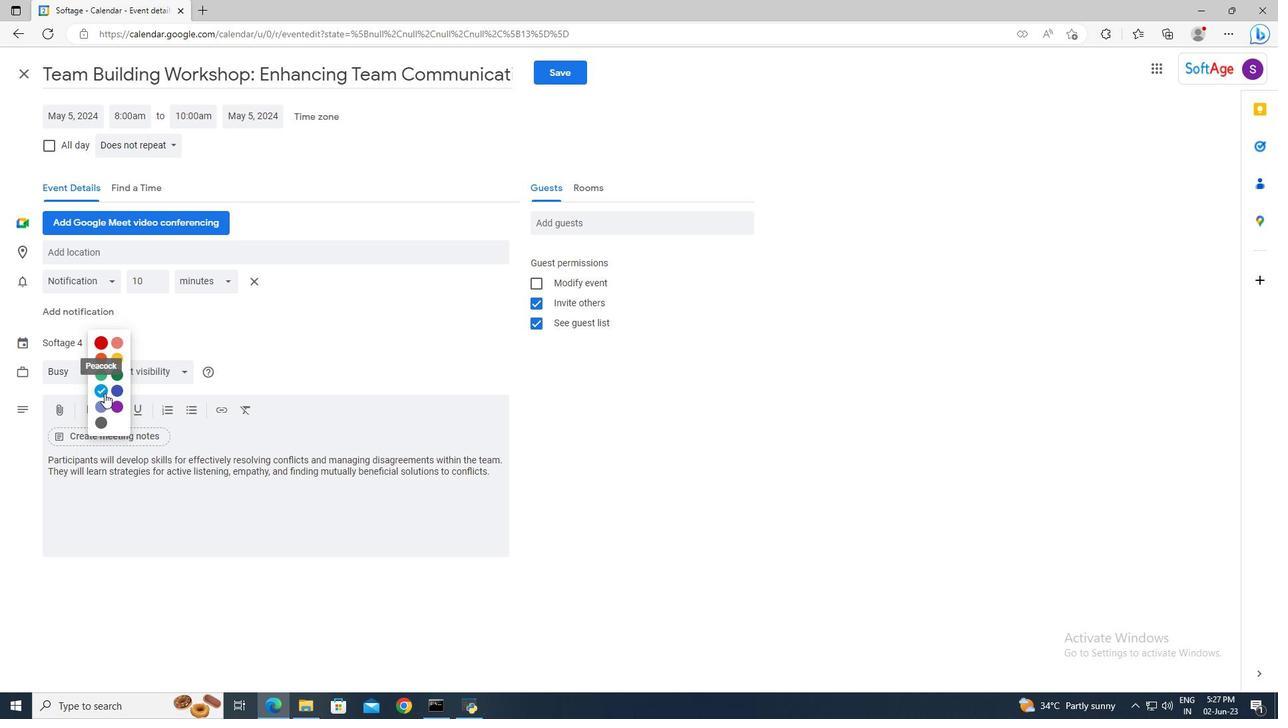 
Action: Mouse moved to (112, 249)
Screenshot: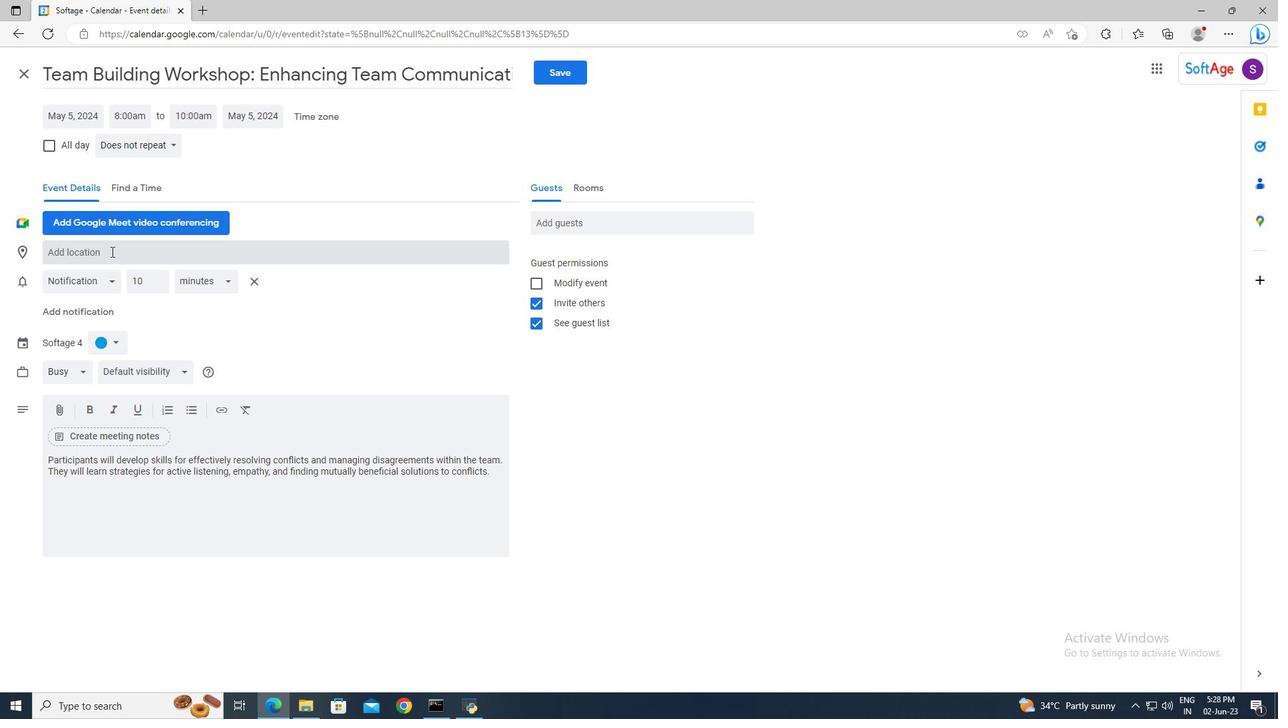 
Action: Mouse pressed left at (112, 249)
Screenshot: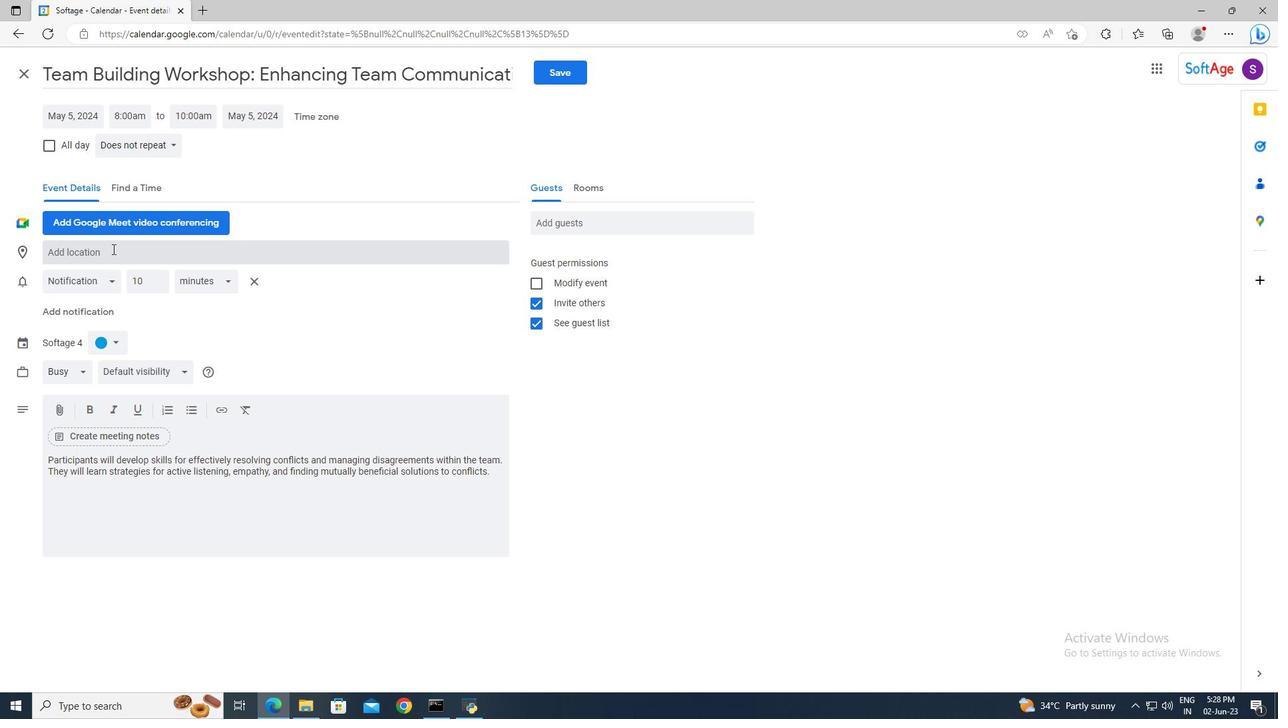 
Action: Key pressed <Key.shift>Delhi,<Key.space><Key.shift>India
Screenshot: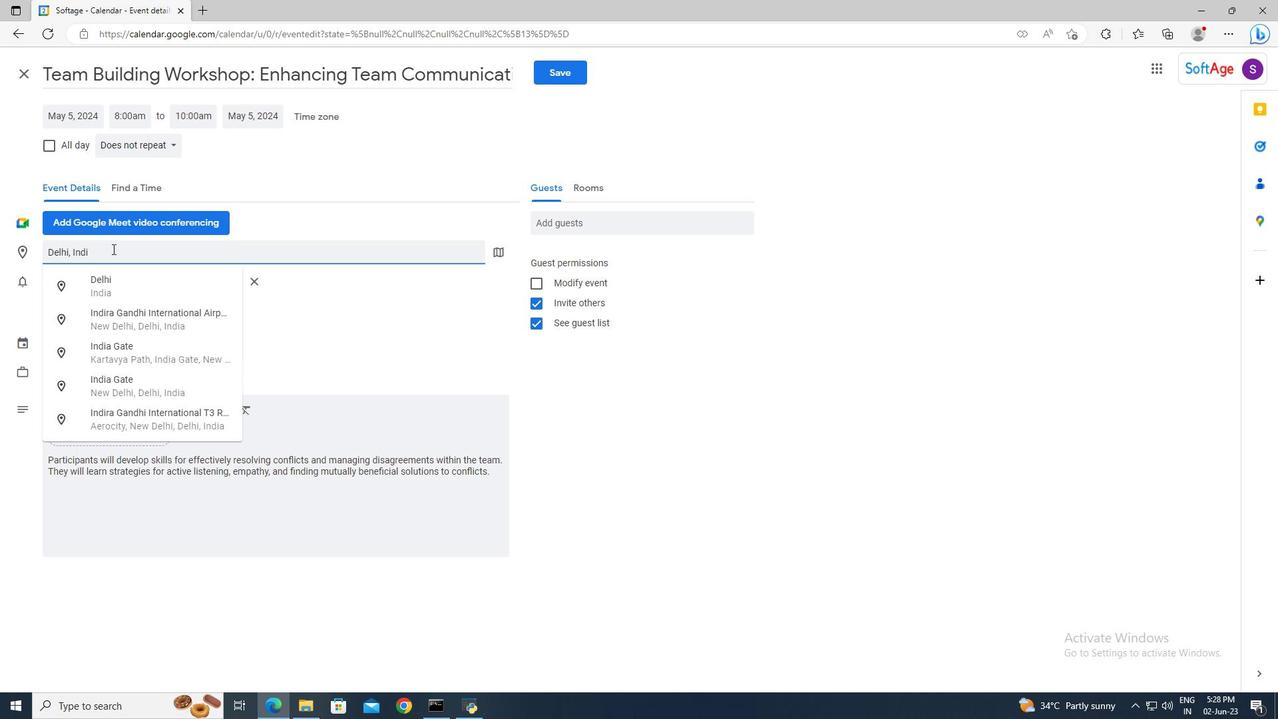 
Action: Mouse moved to (115, 284)
Screenshot: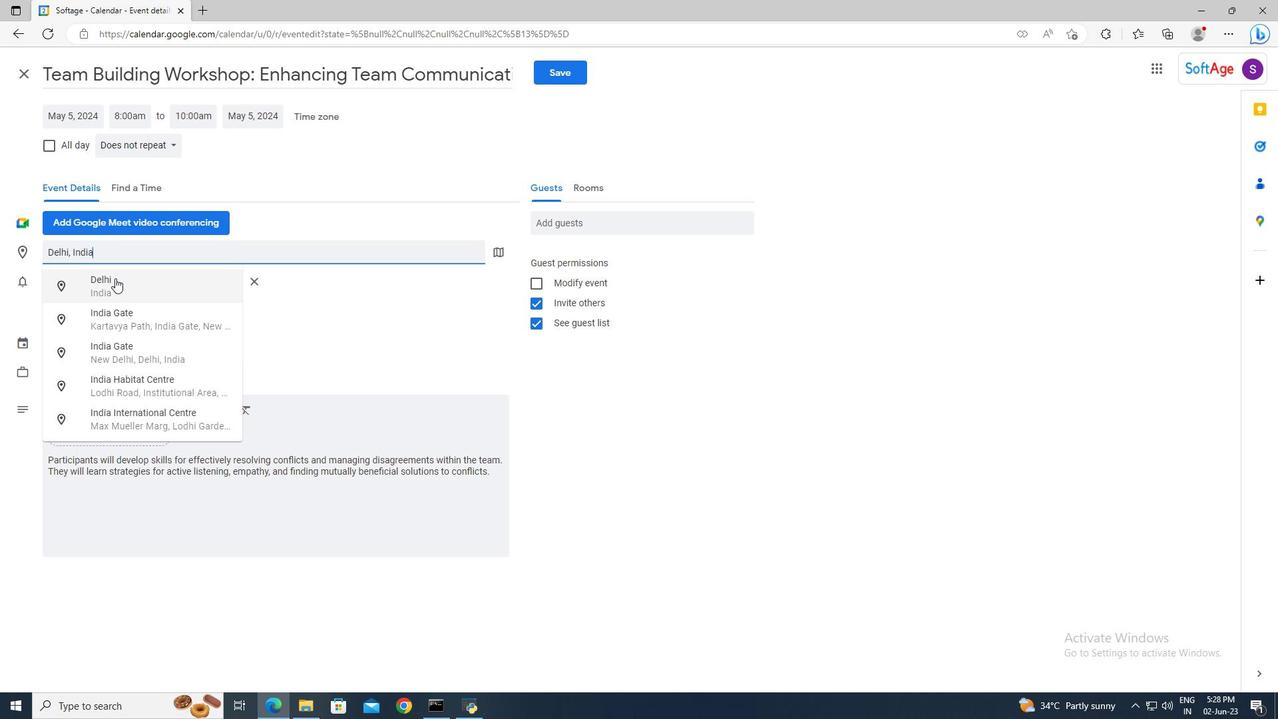
Action: Mouse pressed left at (115, 284)
Screenshot: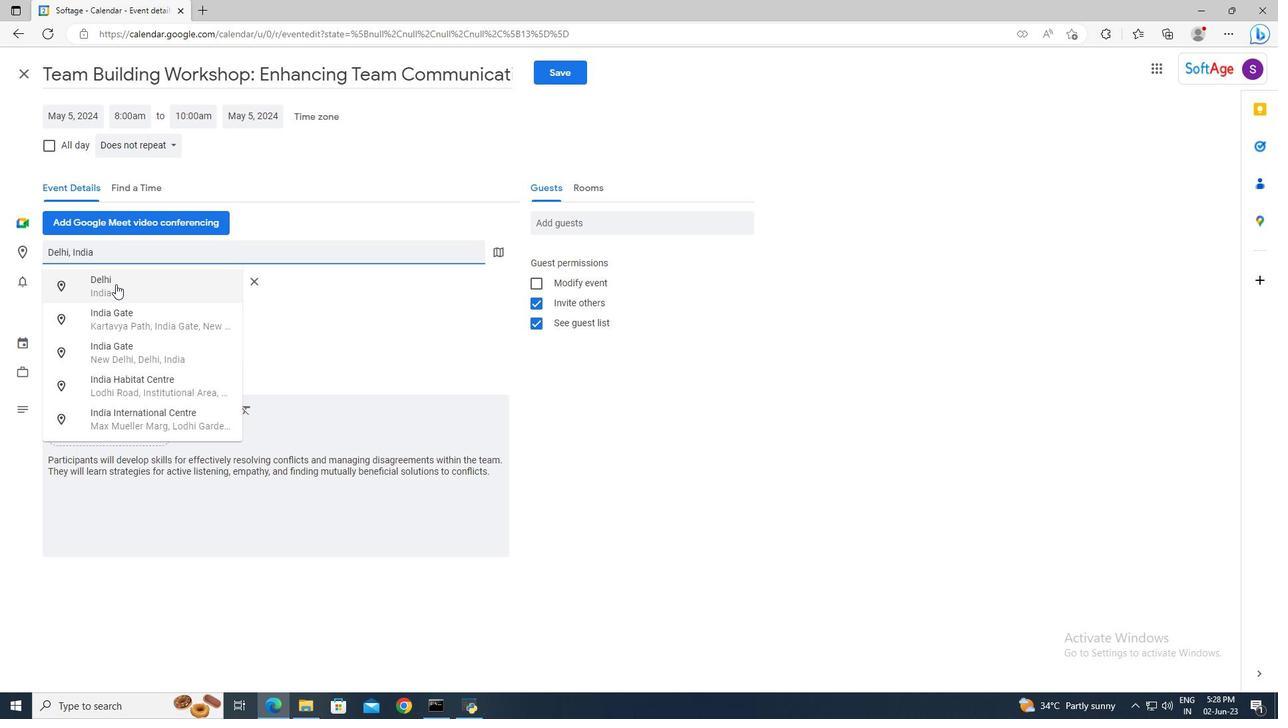 
Action: Mouse moved to (560, 228)
Screenshot: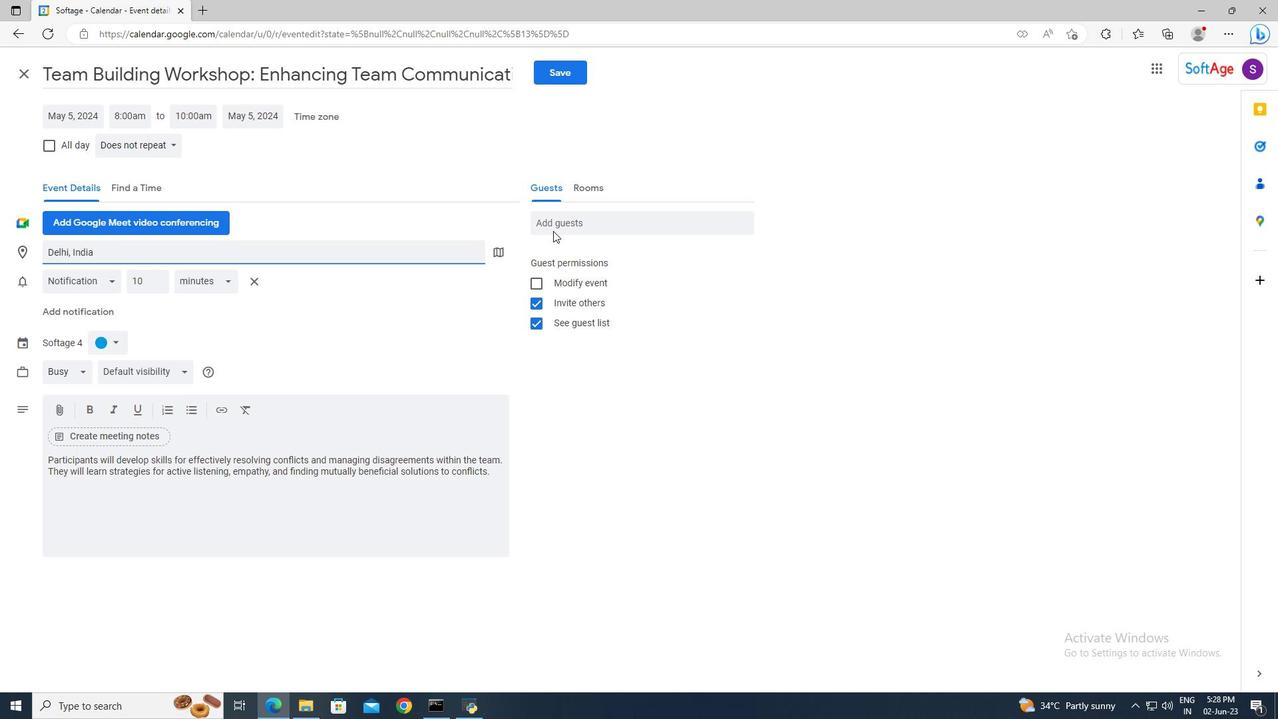 
Action: Mouse pressed left at (560, 228)
Screenshot: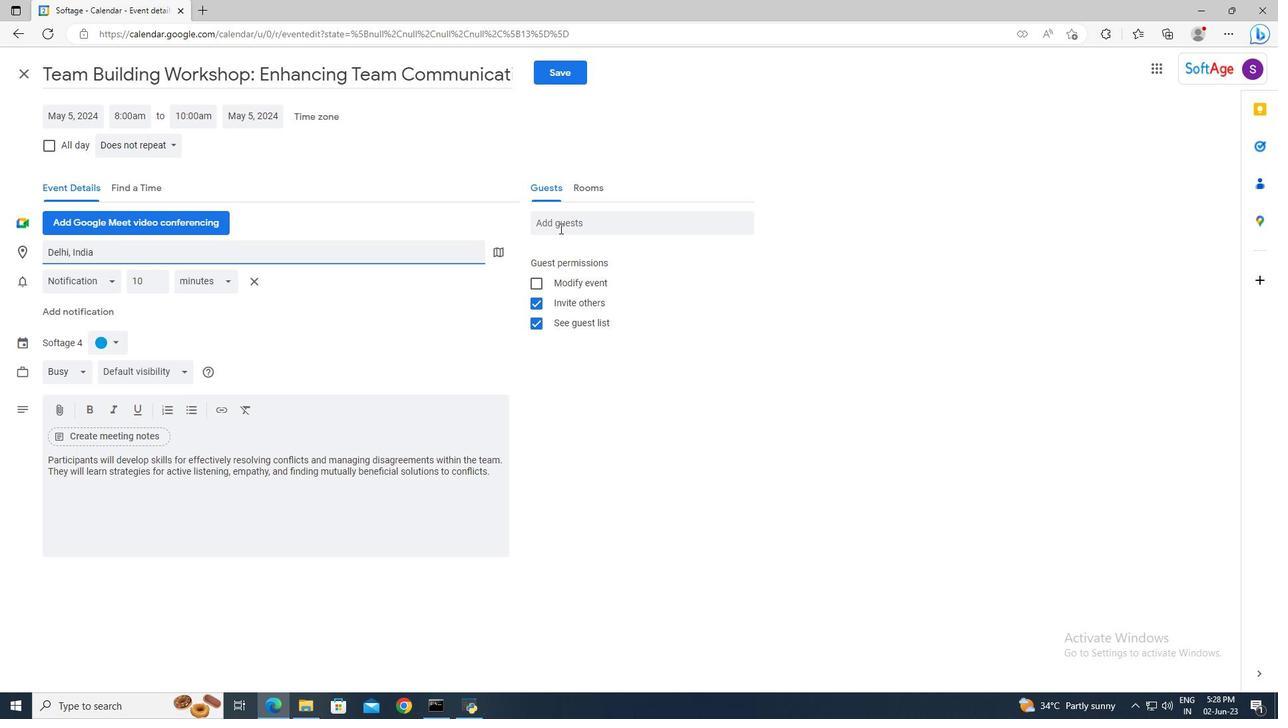 
Action: Mouse moved to (560, 228)
Screenshot: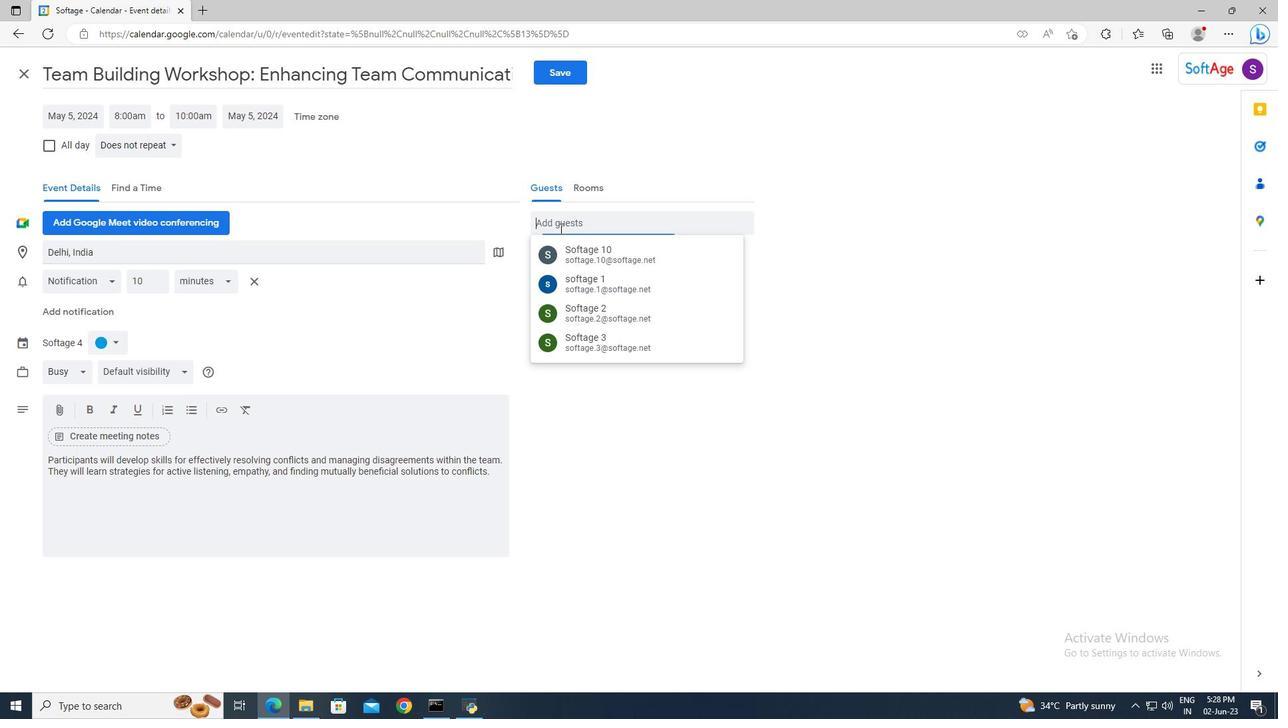 
Action: Key pressed softage.9<Key.shift>@softage.net<Key.enter>softage.10<Key.shift>@softage.net<Key.enter>
Screenshot: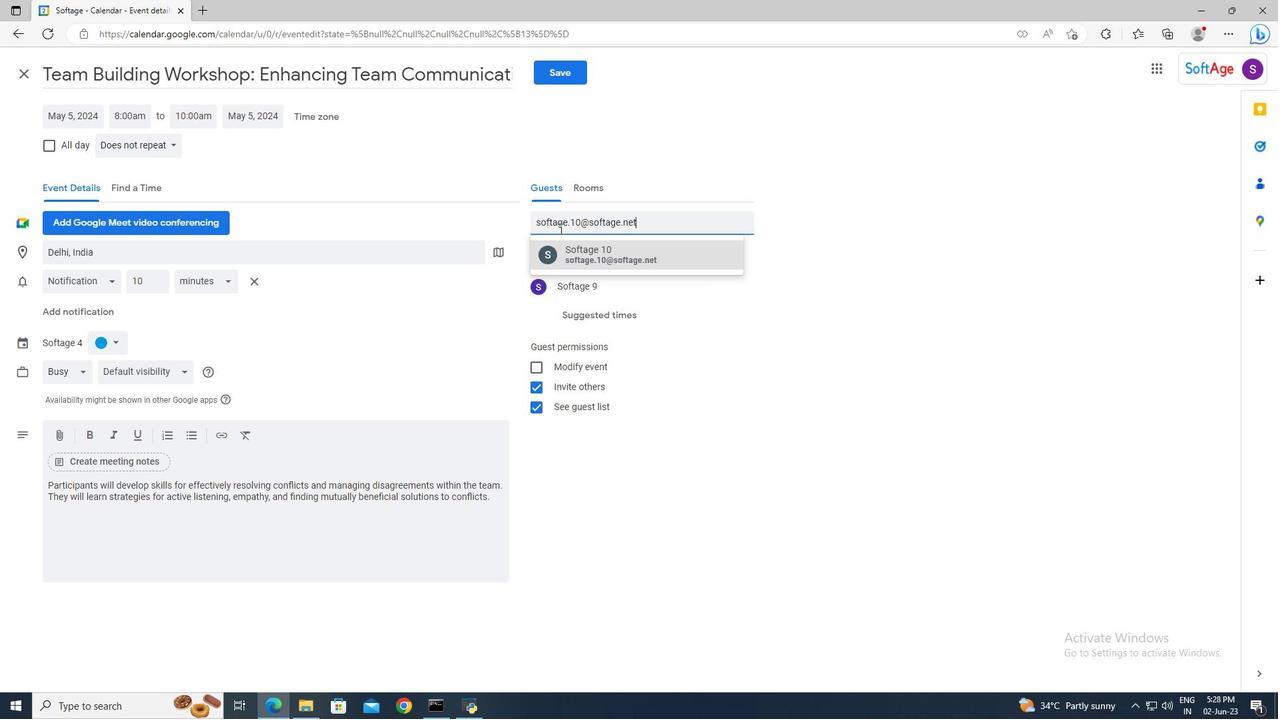 
Action: Mouse moved to (163, 146)
Screenshot: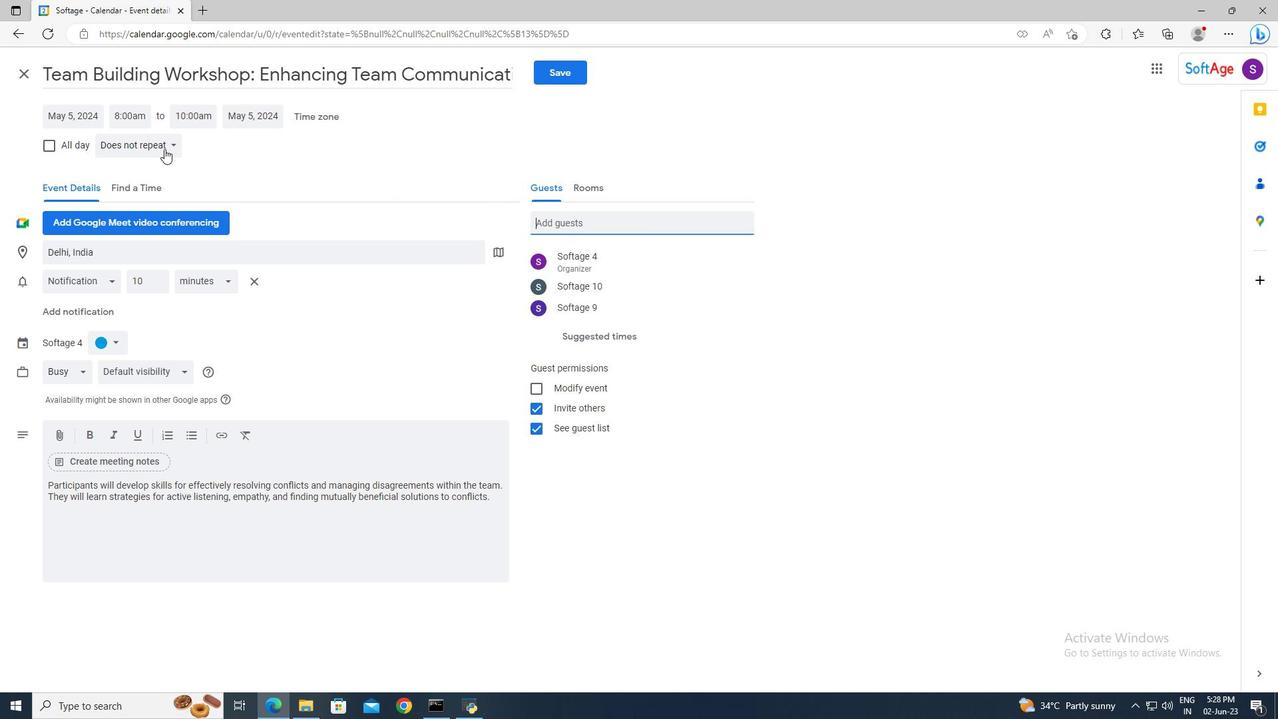 
Action: Mouse pressed left at (163, 146)
Screenshot: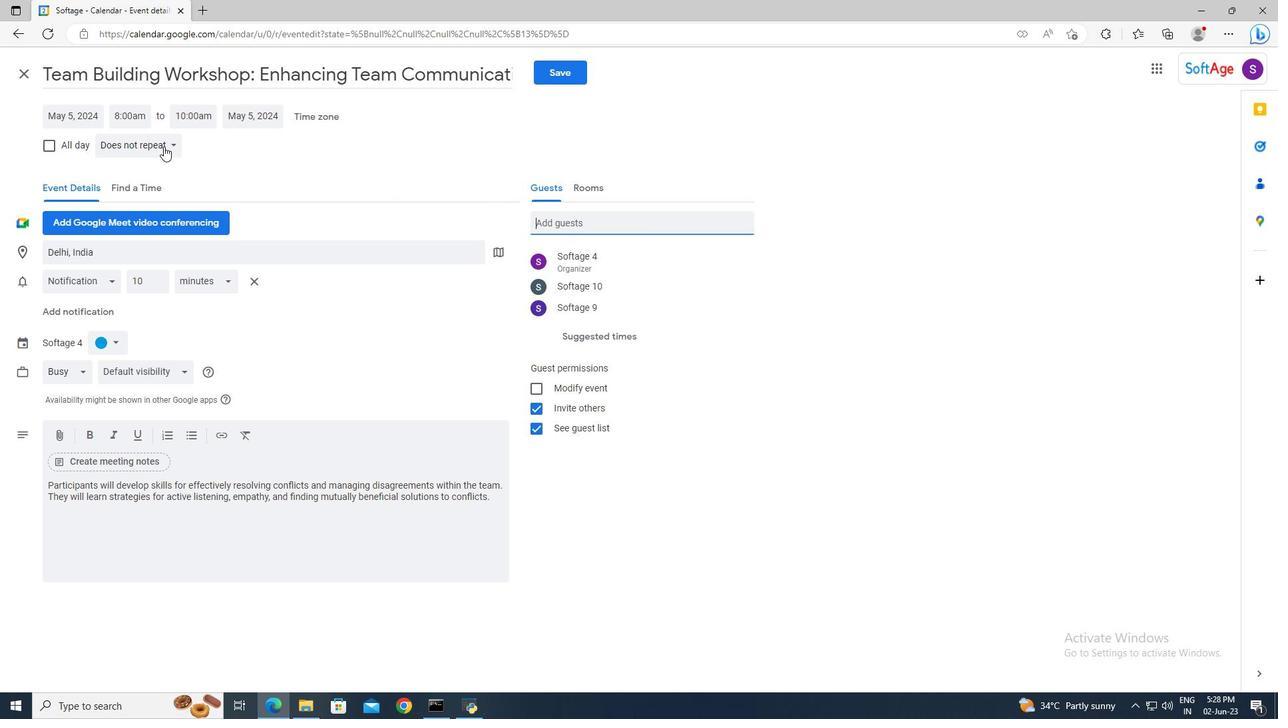 
Action: Mouse moved to (177, 264)
Screenshot: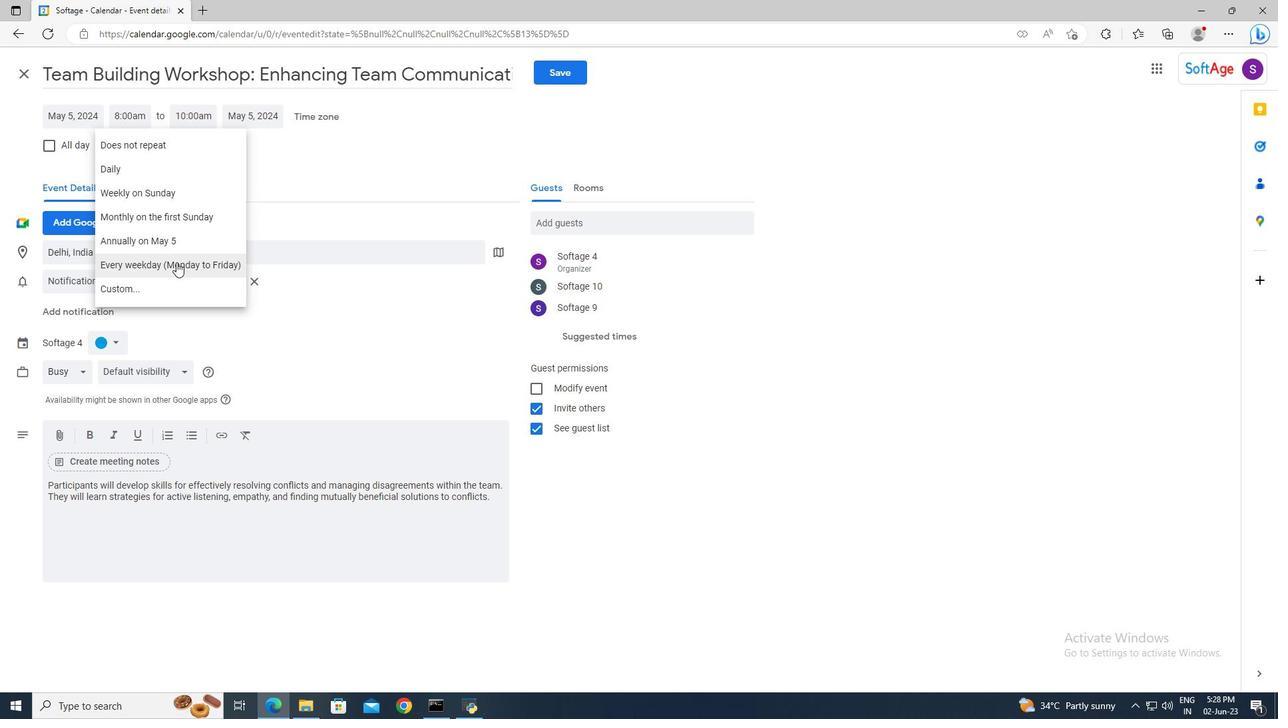 
Action: Mouse pressed left at (177, 264)
Screenshot: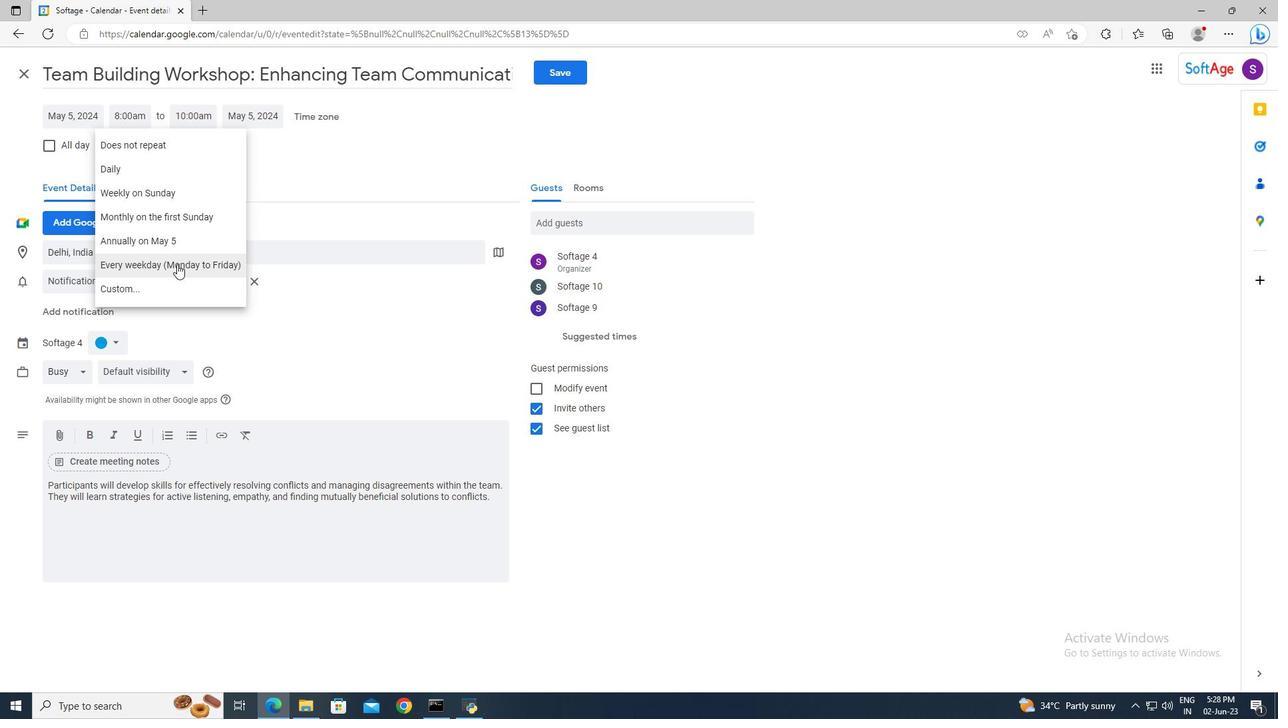 
Action: Mouse moved to (561, 78)
Screenshot: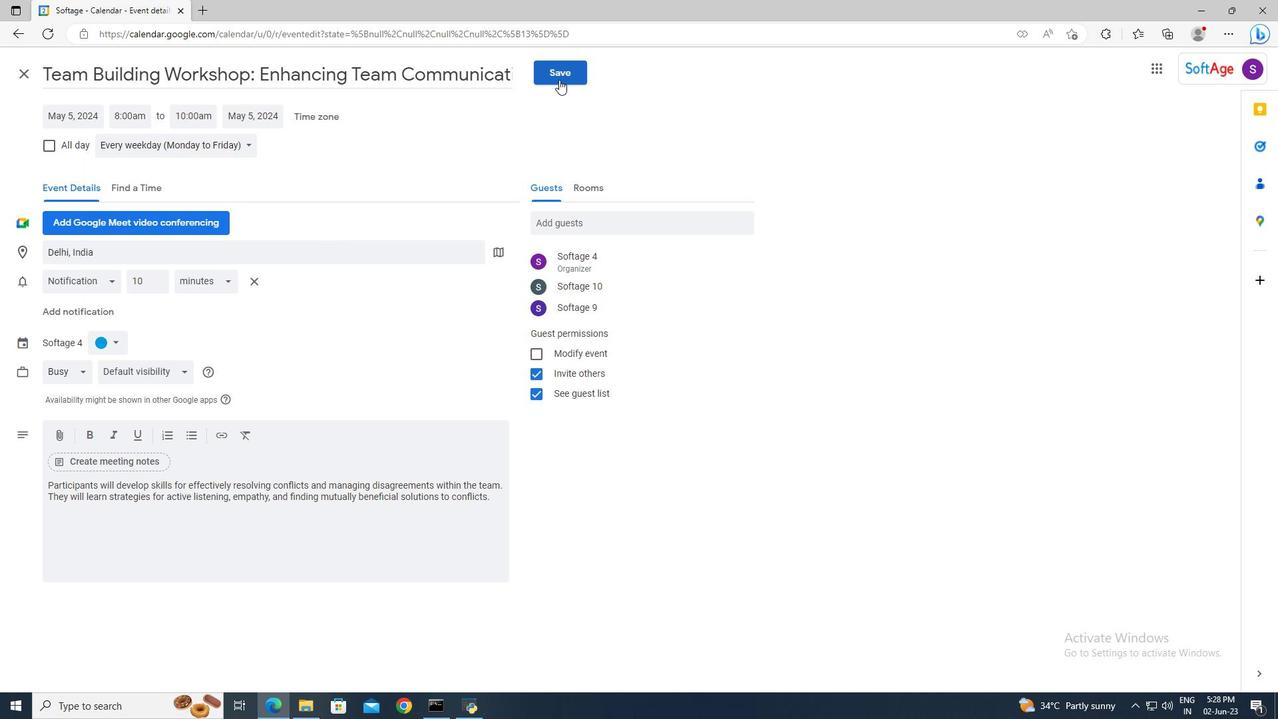 
Action: Mouse pressed left at (561, 78)
Screenshot: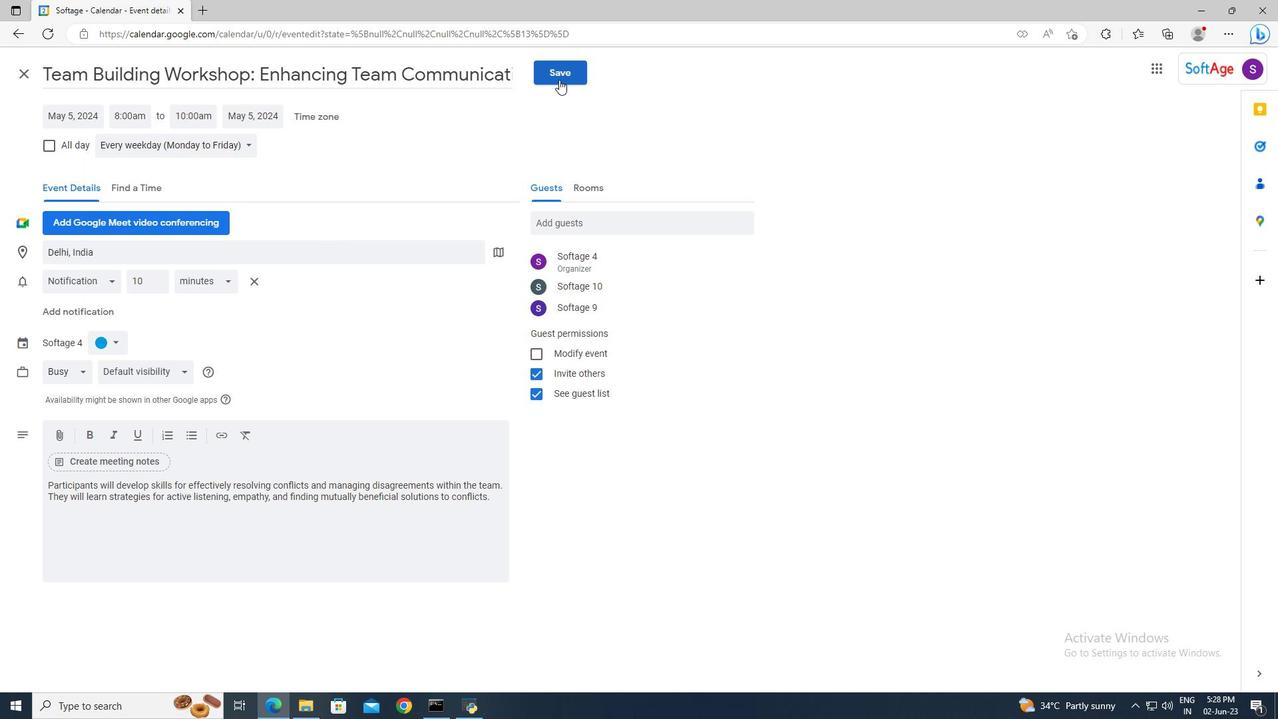 
Action: Mouse moved to (771, 399)
Screenshot: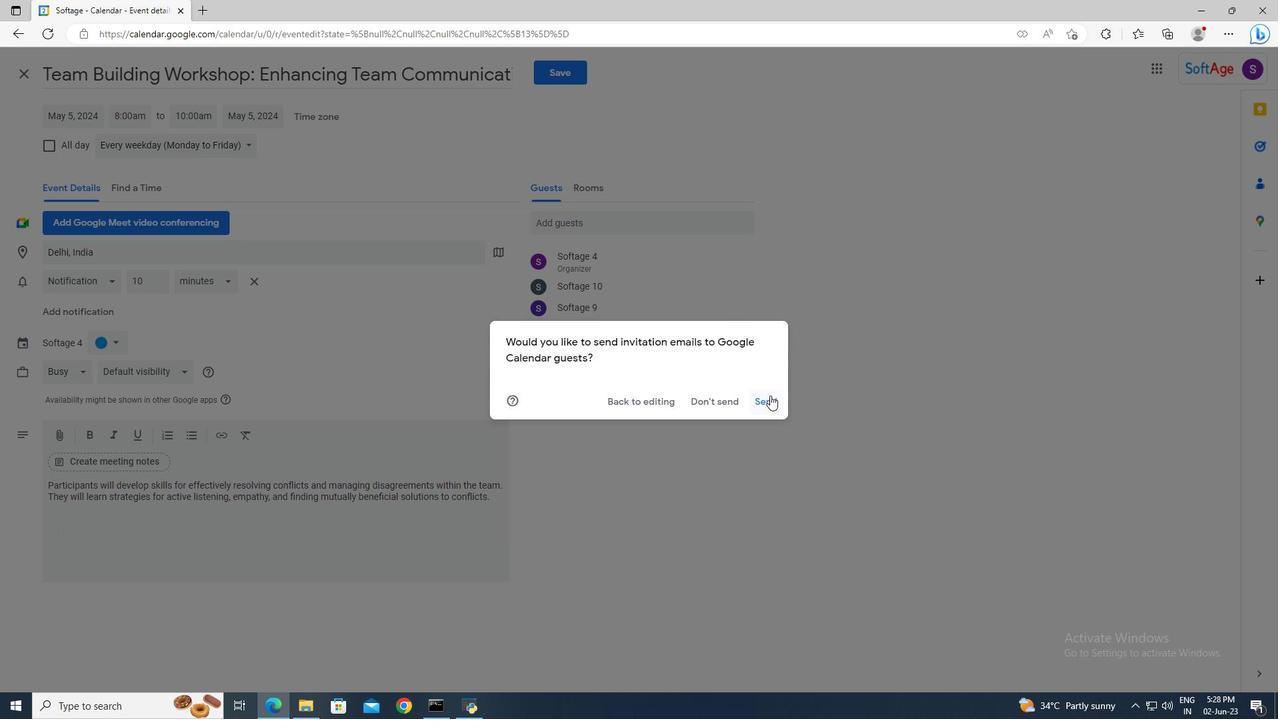 
Action: Mouse pressed left at (771, 399)
Screenshot: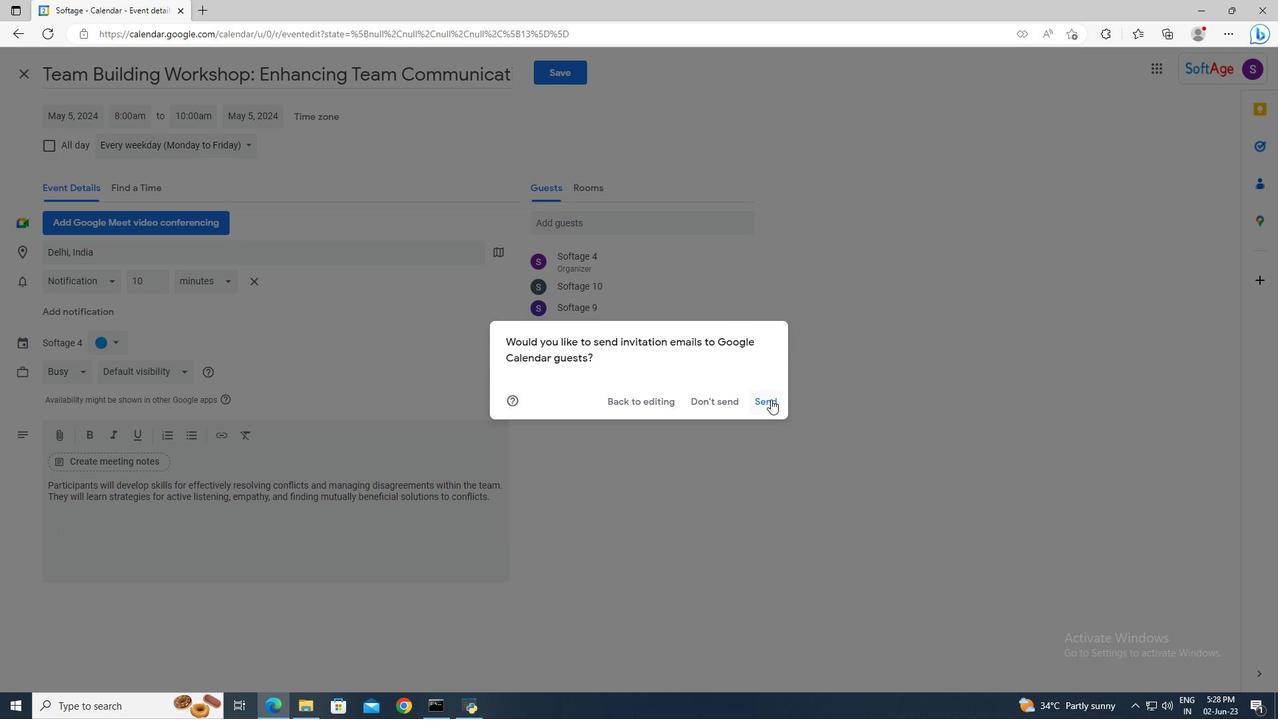 
